 Task: Search one way flight ticket for 3 adults, 3 children in business from Flagstaff: Flagstaff Pulliam Airport to Greenville: Pitt-greenville Airport on 5-2-2023. Choice of flights is Alaska. Number of bags: 4 checked bags. Price is upto 89000. Outbound departure time preference is 21:00. Flight should be less emission only.
Action: Mouse moved to (230, 154)
Screenshot: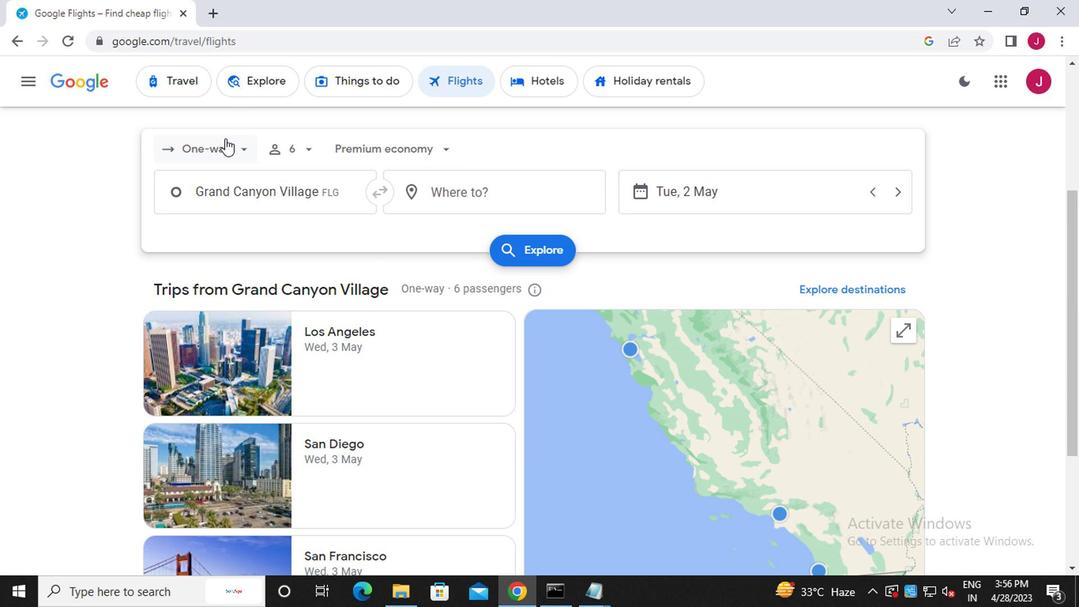 
Action: Mouse pressed left at (230, 154)
Screenshot: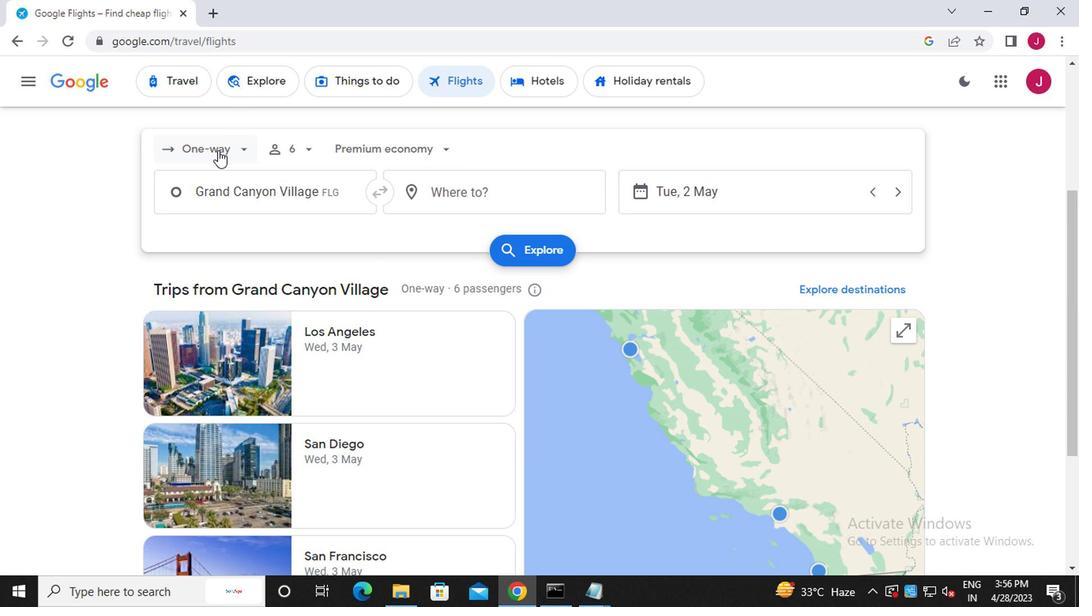
Action: Mouse moved to (255, 216)
Screenshot: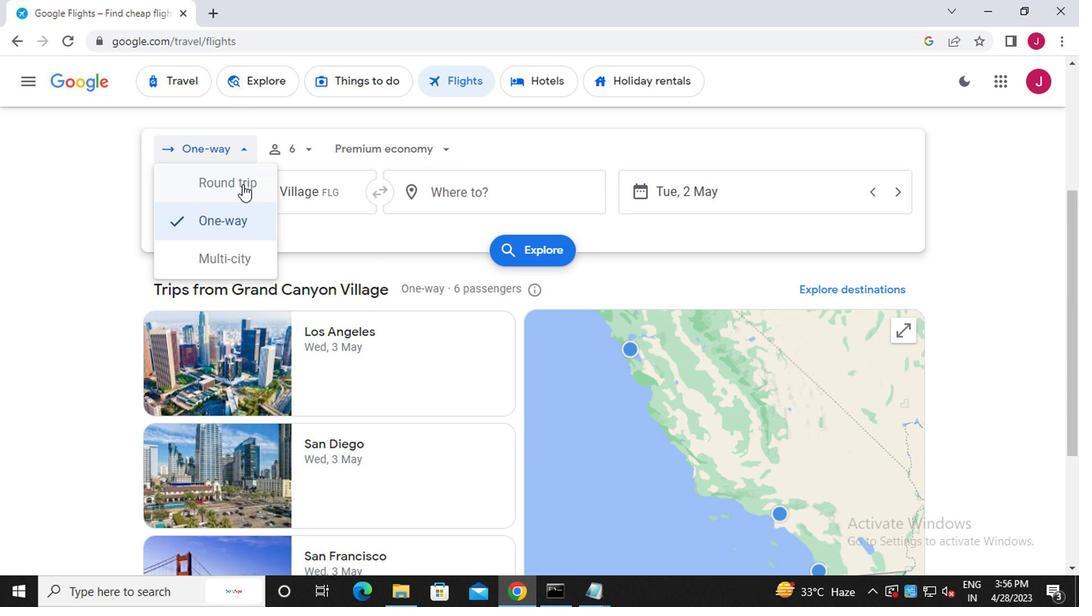 
Action: Mouse pressed left at (255, 216)
Screenshot: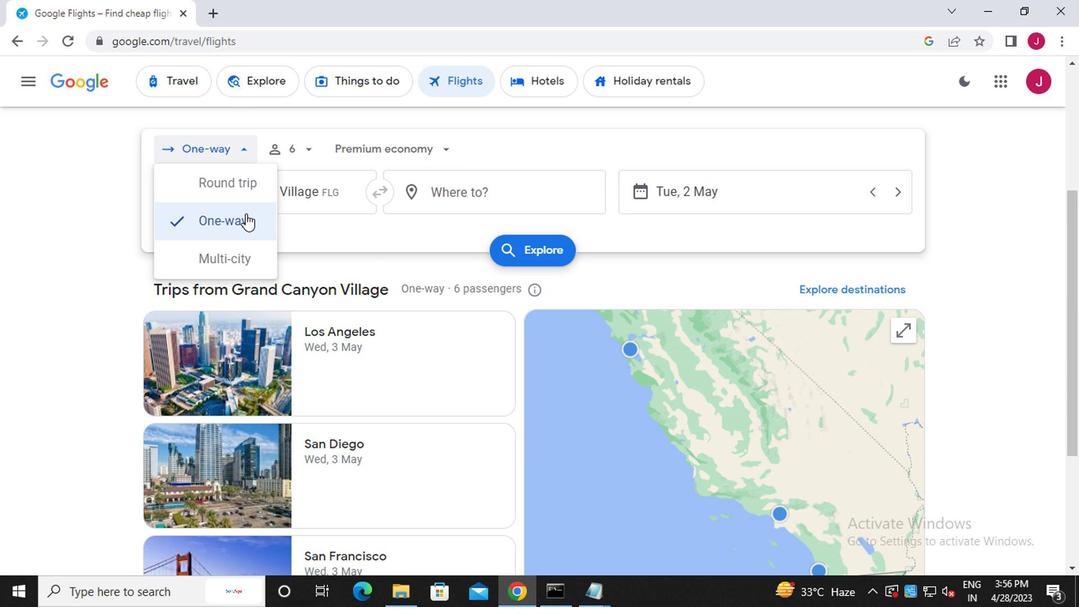 
Action: Mouse moved to (316, 152)
Screenshot: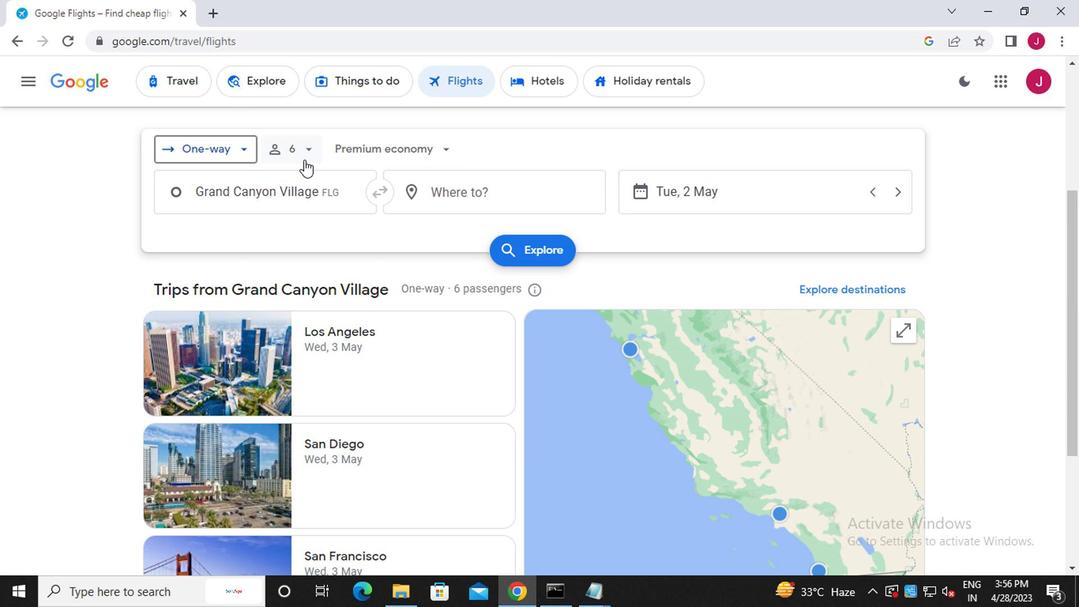 
Action: Mouse pressed left at (316, 152)
Screenshot: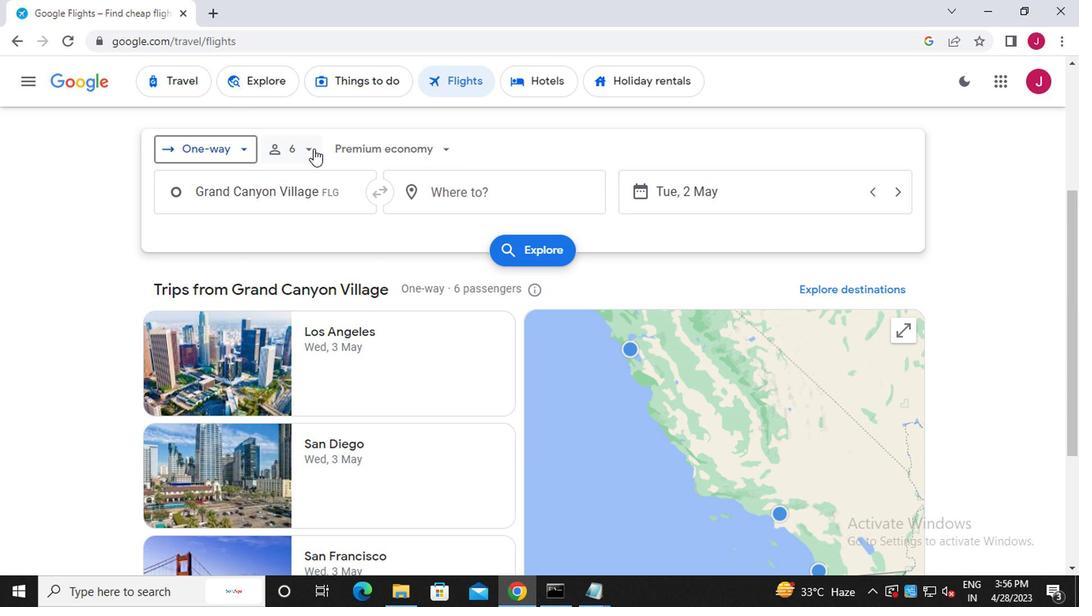 
Action: Mouse moved to (369, 188)
Screenshot: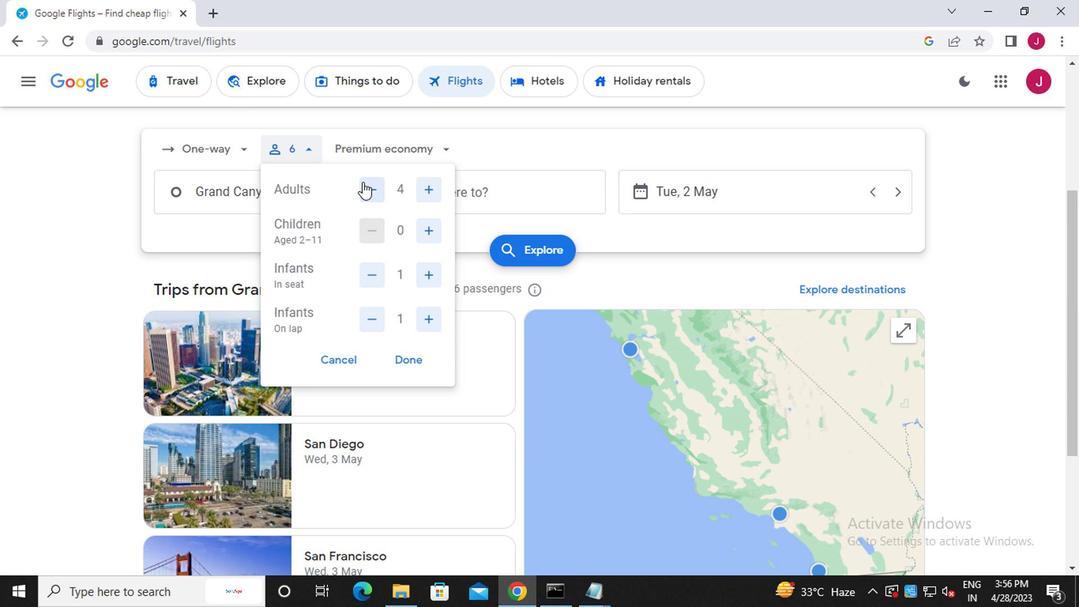 
Action: Mouse pressed left at (369, 188)
Screenshot: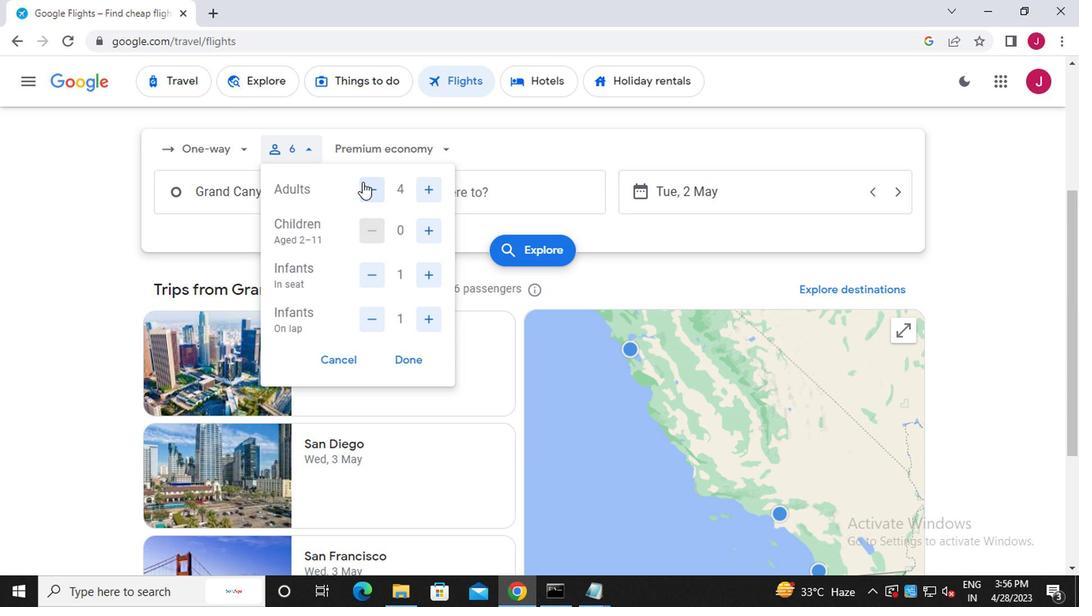 
Action: Mouse moved to (411, 234)
Screenshot: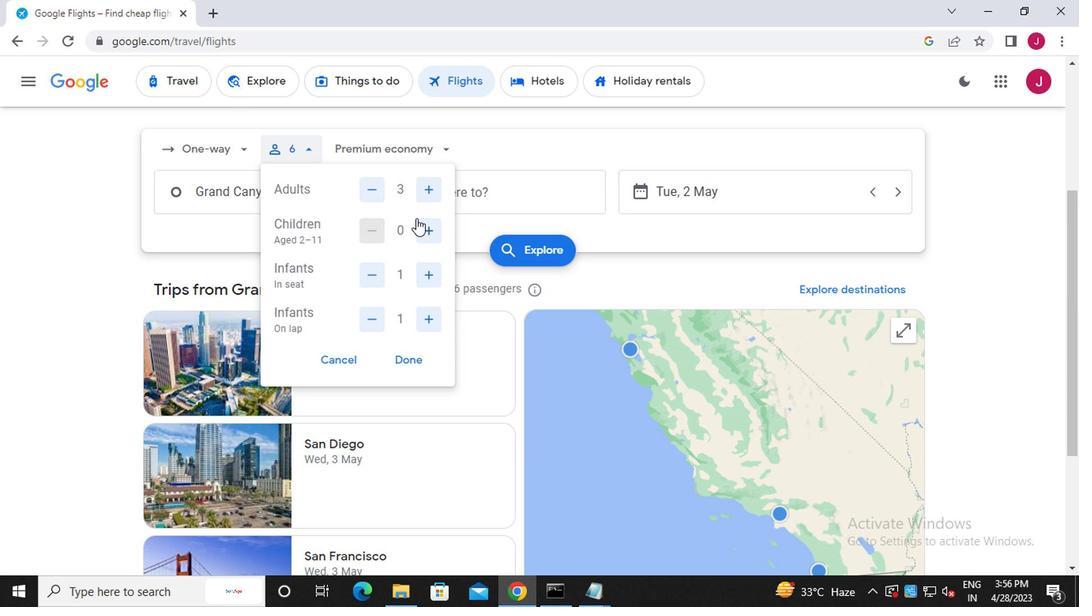 
Action: Mouse pressed left at (411, 234)
Screenshot: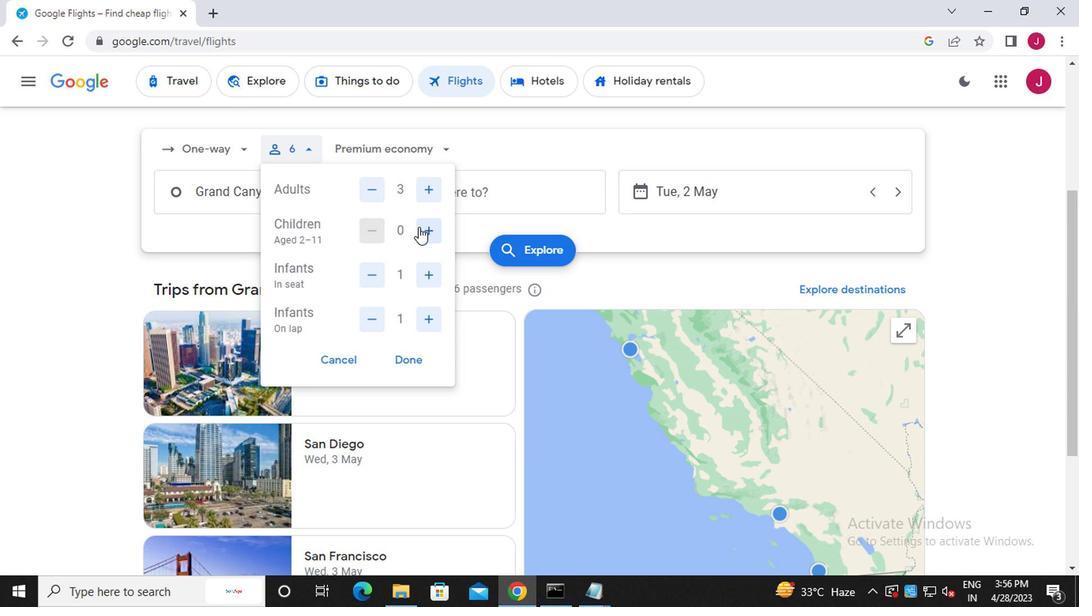 
Action: Mouse pressed left at (411, 234)
Screenshot: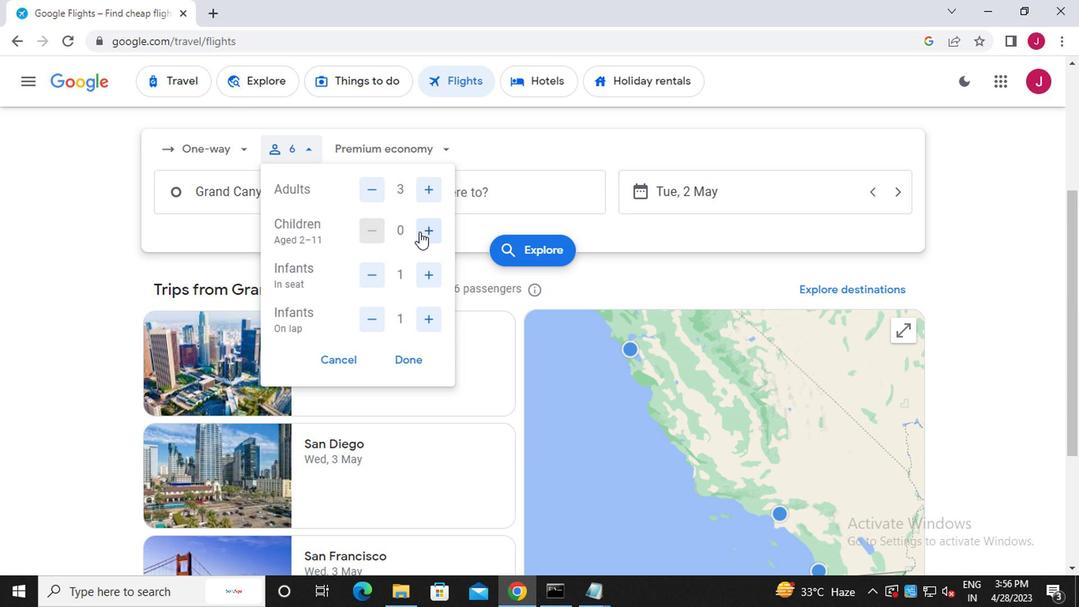 
Action: Mouse pressed left at (411, 234)
Screenshot: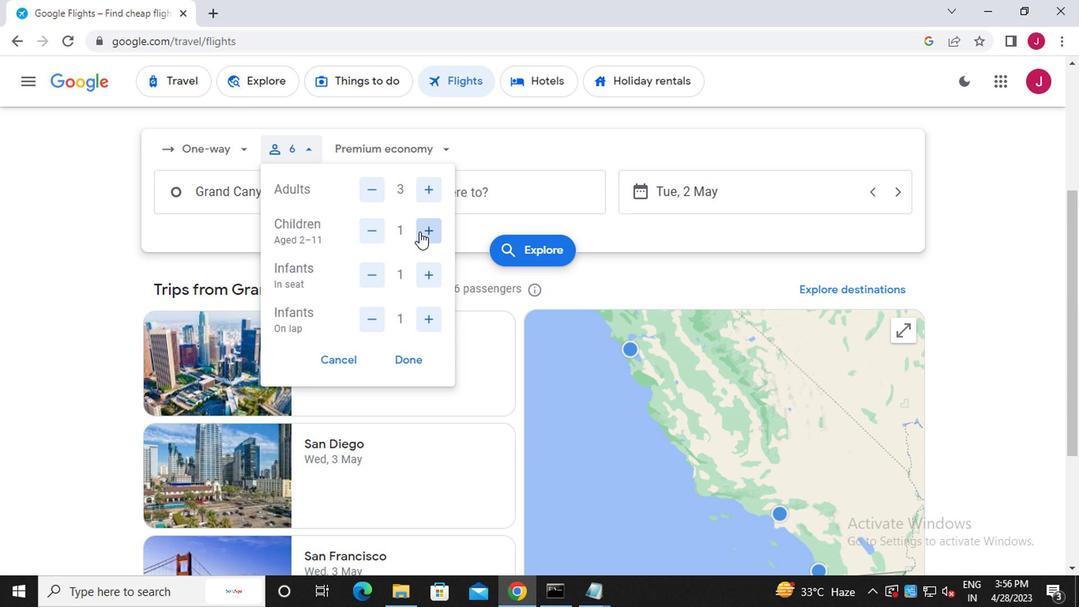 
Action: Mouse moved to (364, 267)
Screenshot: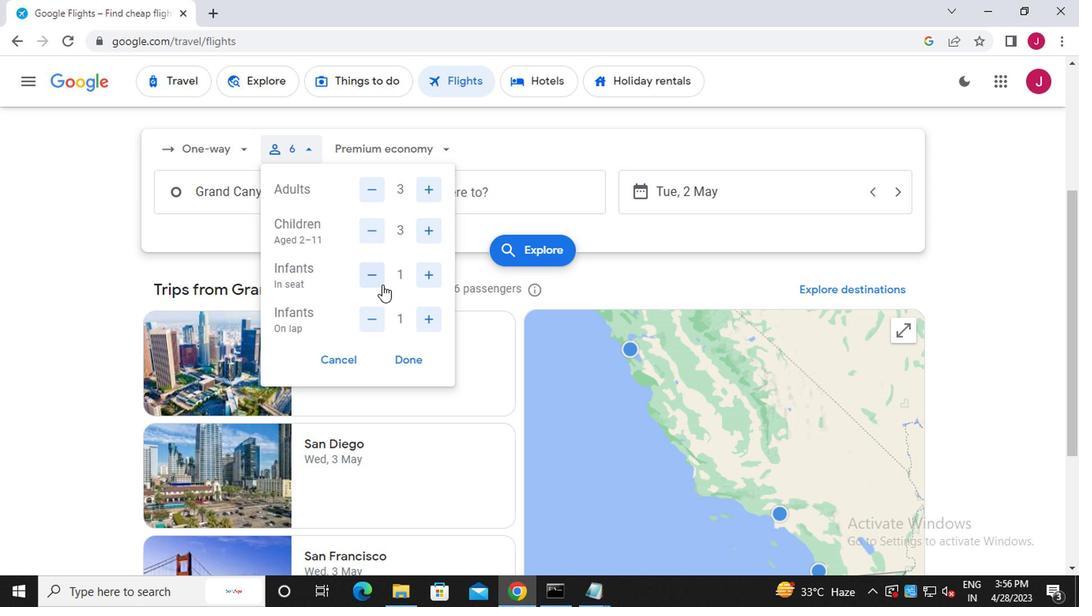 
Action: Mouse pressed left at (364, 267)
Screenshot: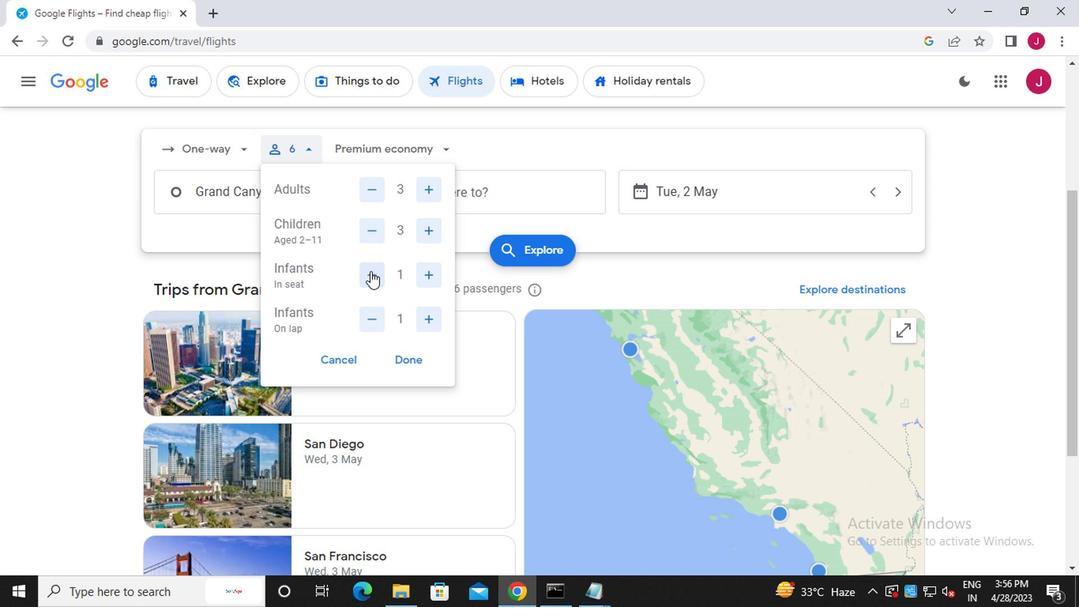 
Action: Mouse moved to (367, 317)
Screenshot: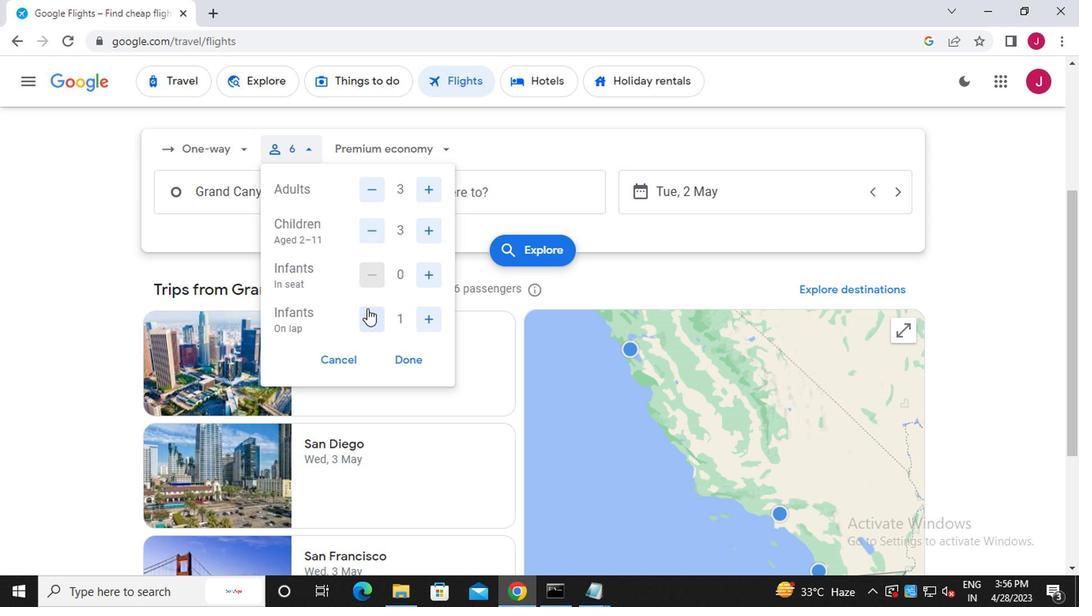 
Action: Mouse pressed left at (367, 317)
Screenshot: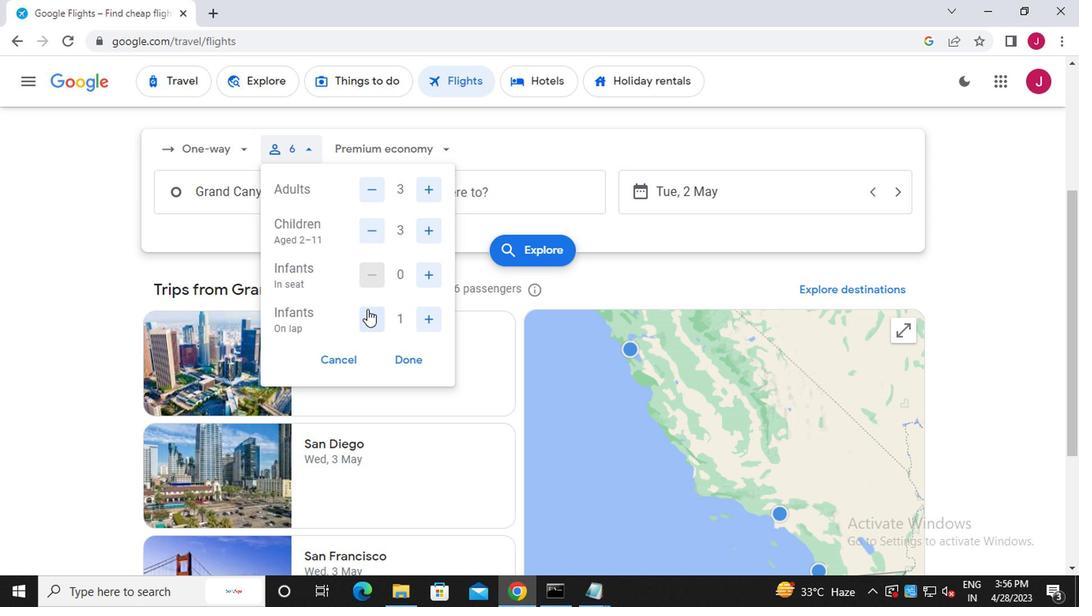 
Action: Mouse moved to (415, 361)
Screenshot: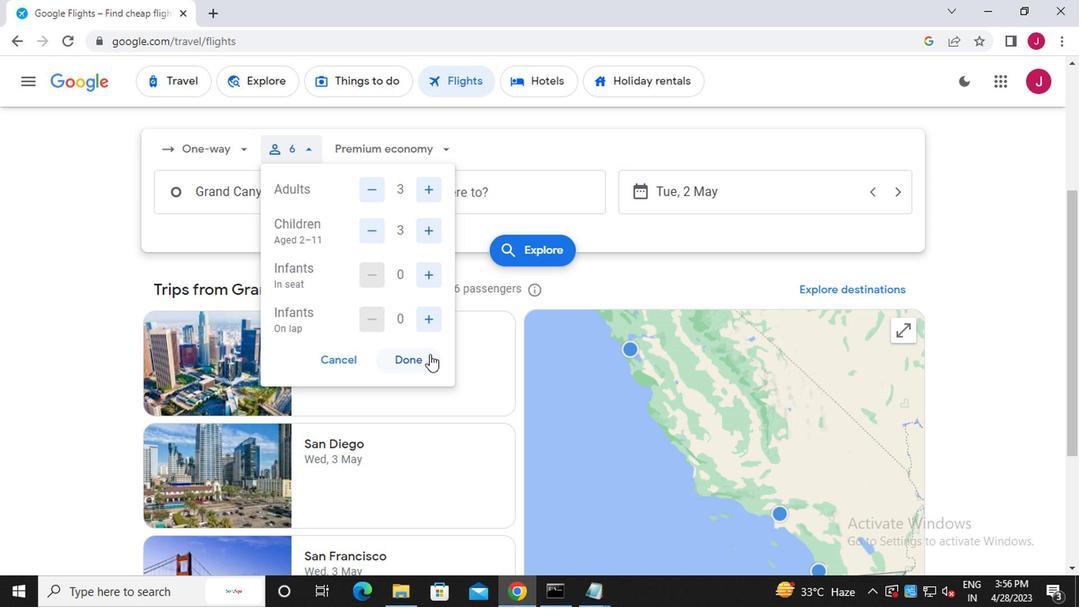 
Action: Mouse pressed left at (415, 361)
Screenshot: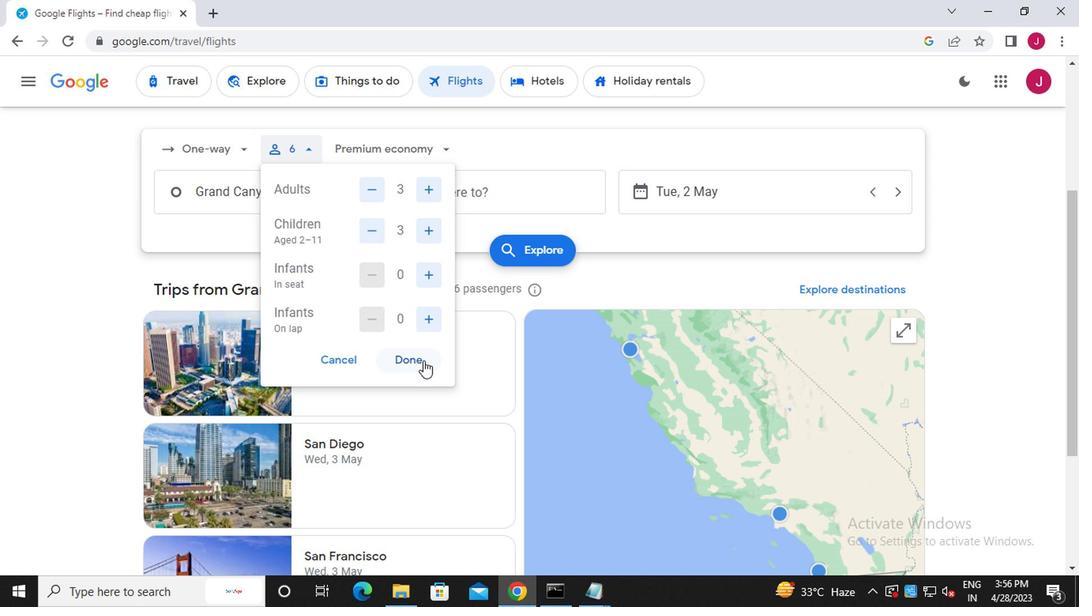 
Action: Mouse moved to (414, 158)
Screenshot: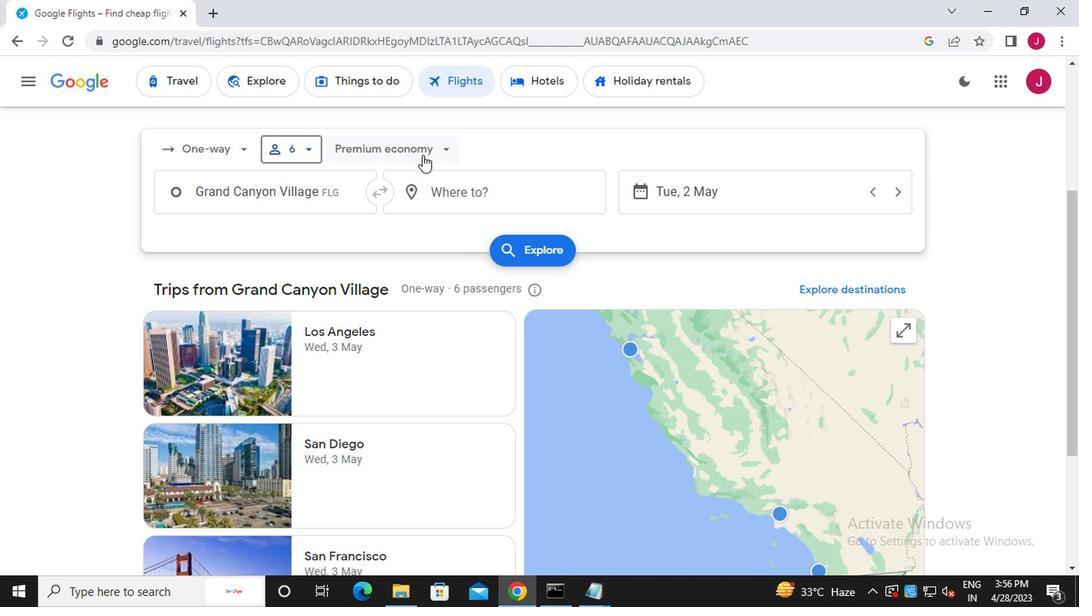 
Action: Mouse pressed left at (414, 158)
Screenshot: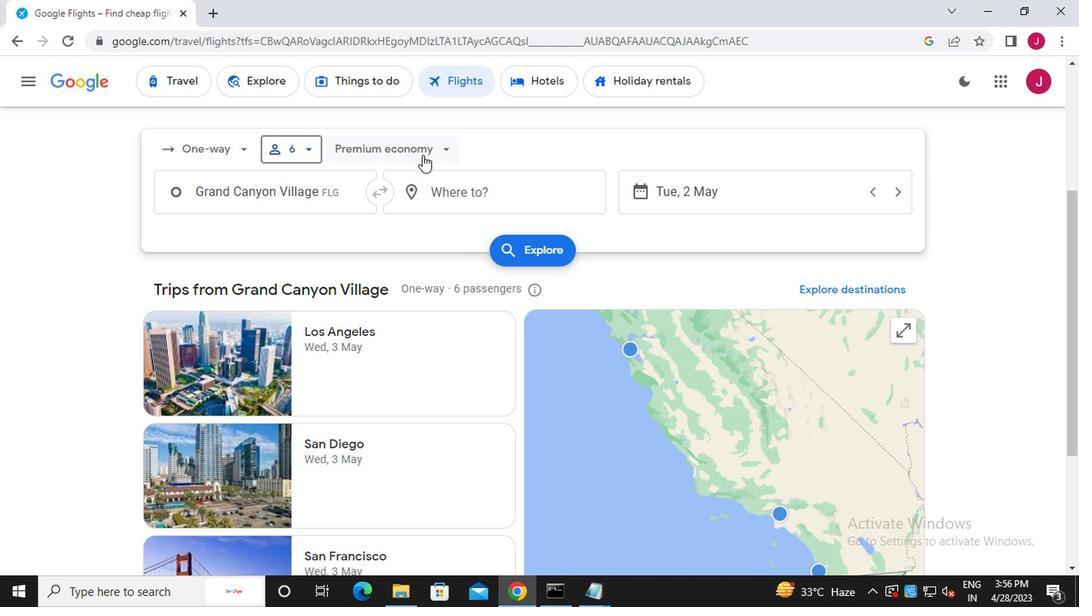 
Action: Mouse moved to (409, 260)
Screenshot: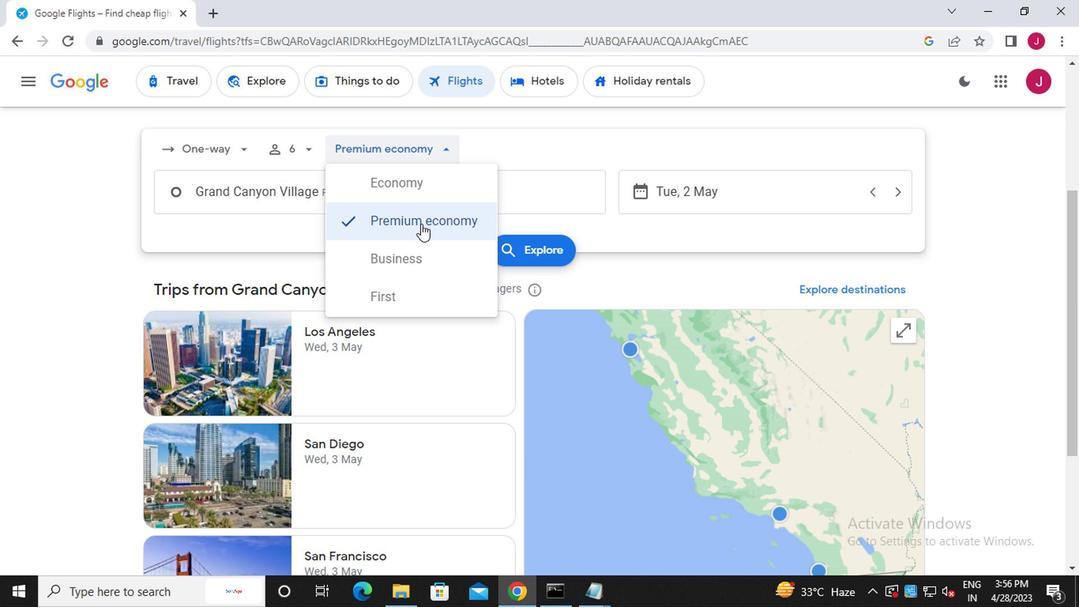 
Action: Mouse pressed left at (409, 260)
Screenshot: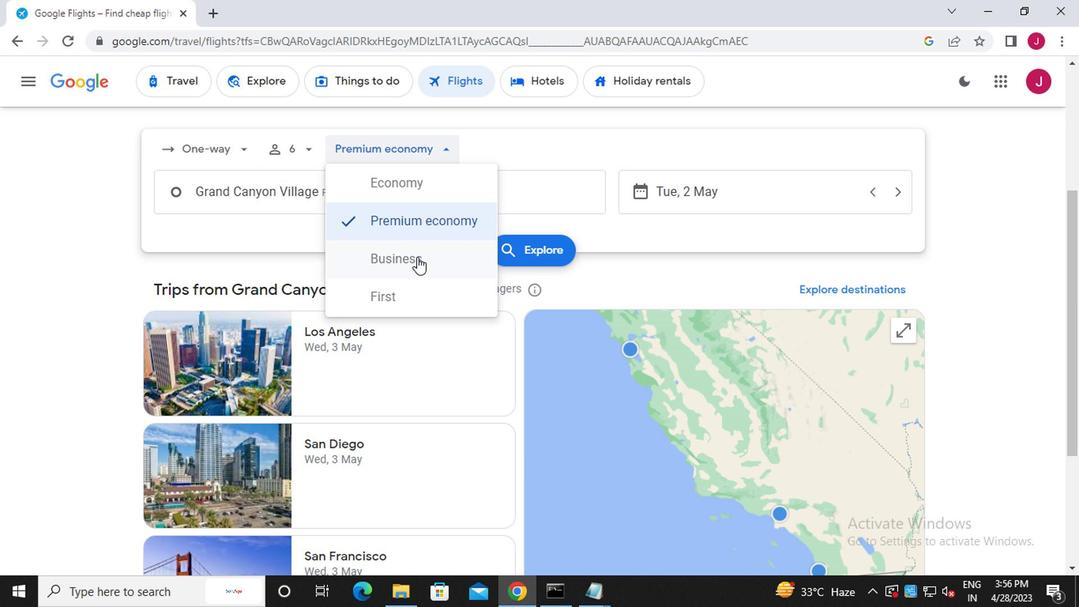 
Action: Mouse moved to (314, 203)
Screenshot: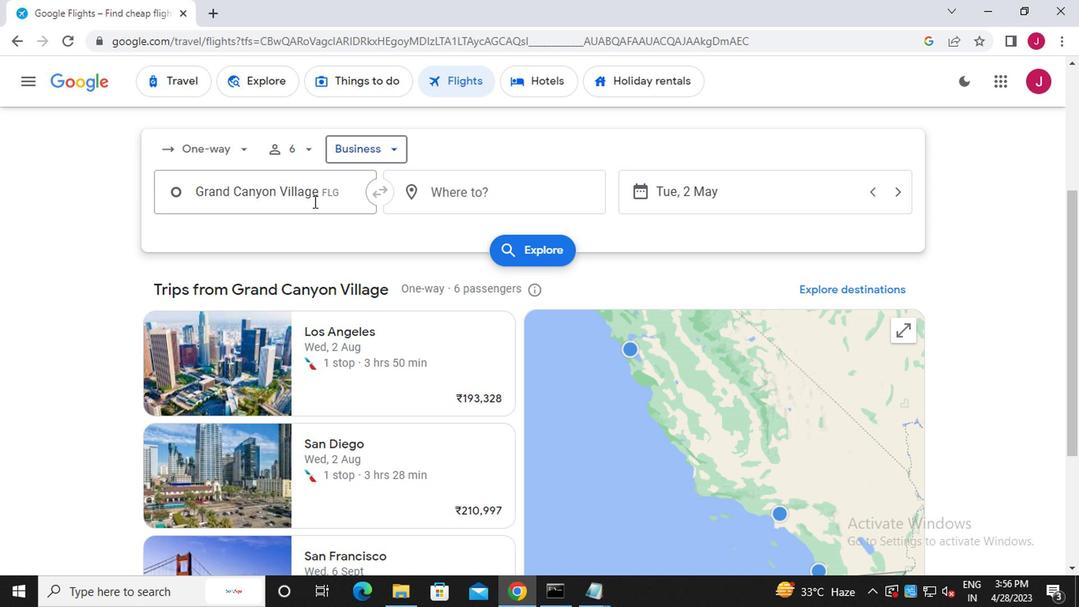 
Action: Mouse pressed left at (314, 203)
Screenshot: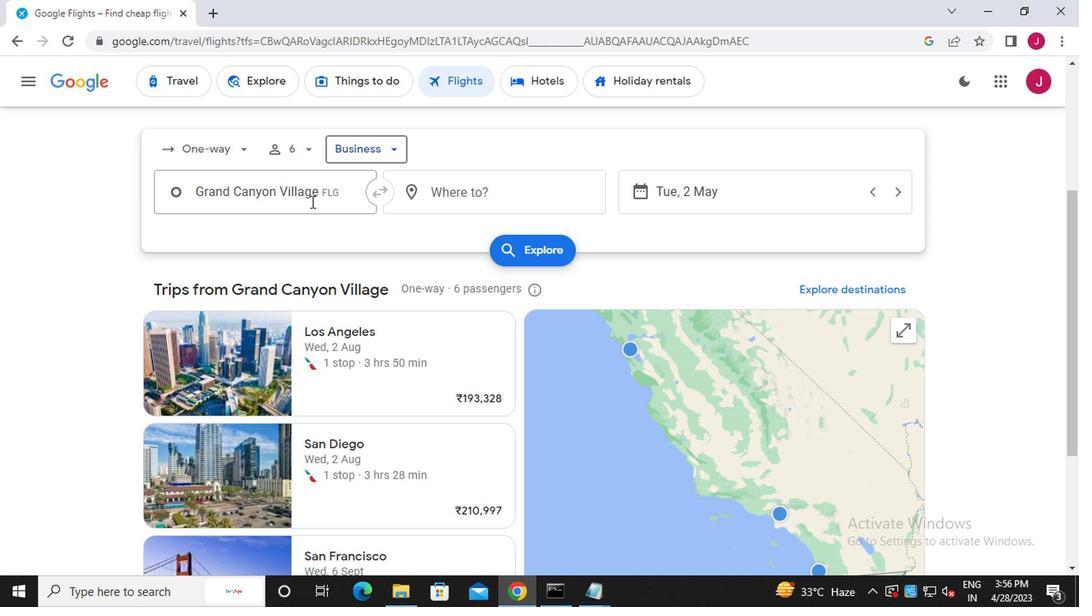 
Action: Key pressed flagstaff
Screenshot: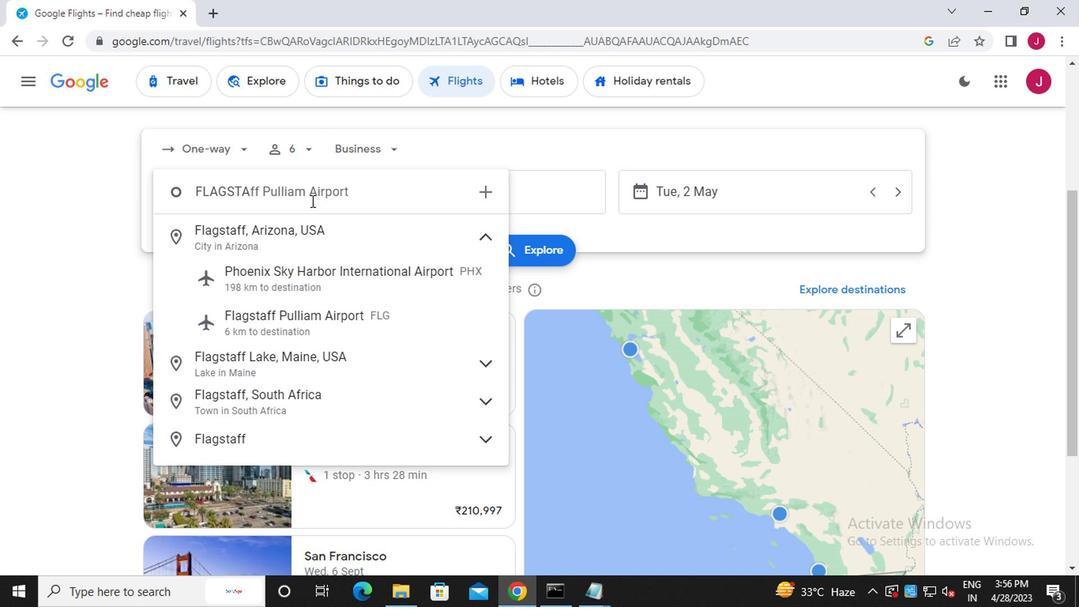
Action: Mouse moved to (305, 320)
Screenshot: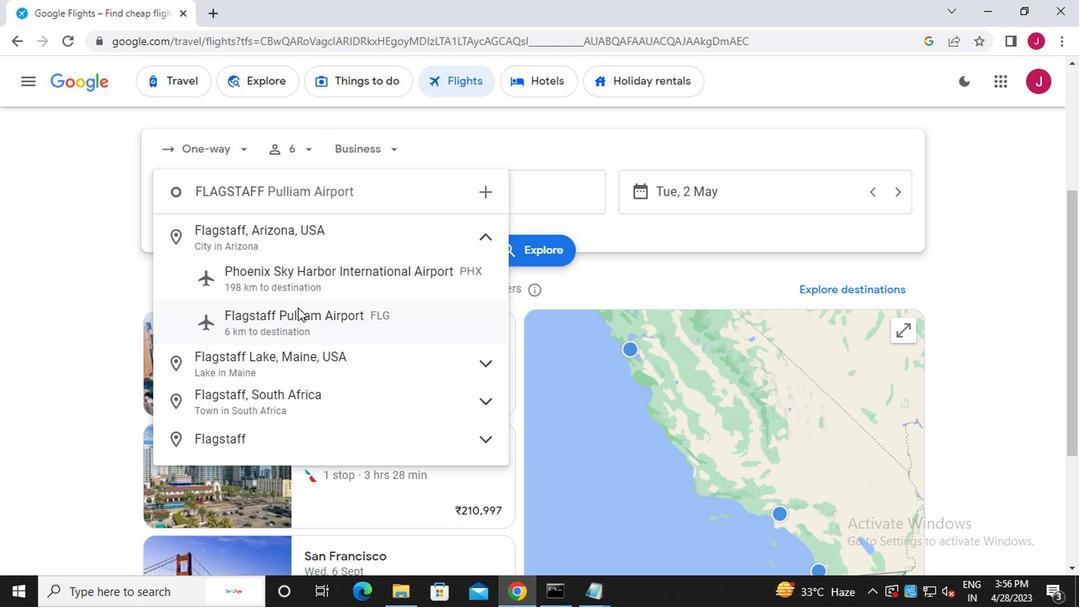 
Action: Mouse pressed left at (305, 320)
Screenshot: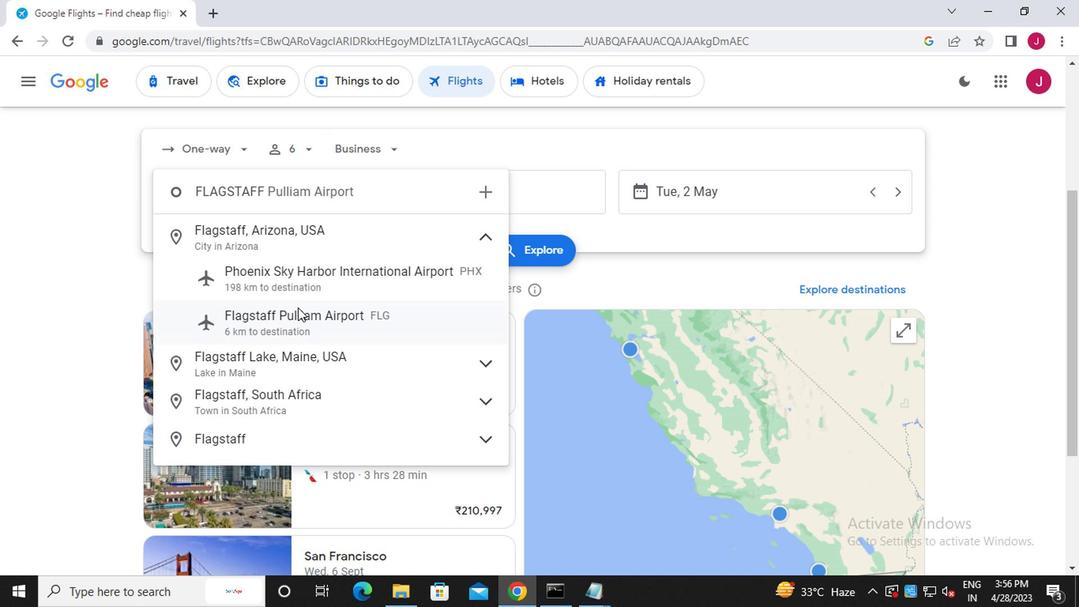 
Action: Mouse moved to (524, 207)
Screenshot: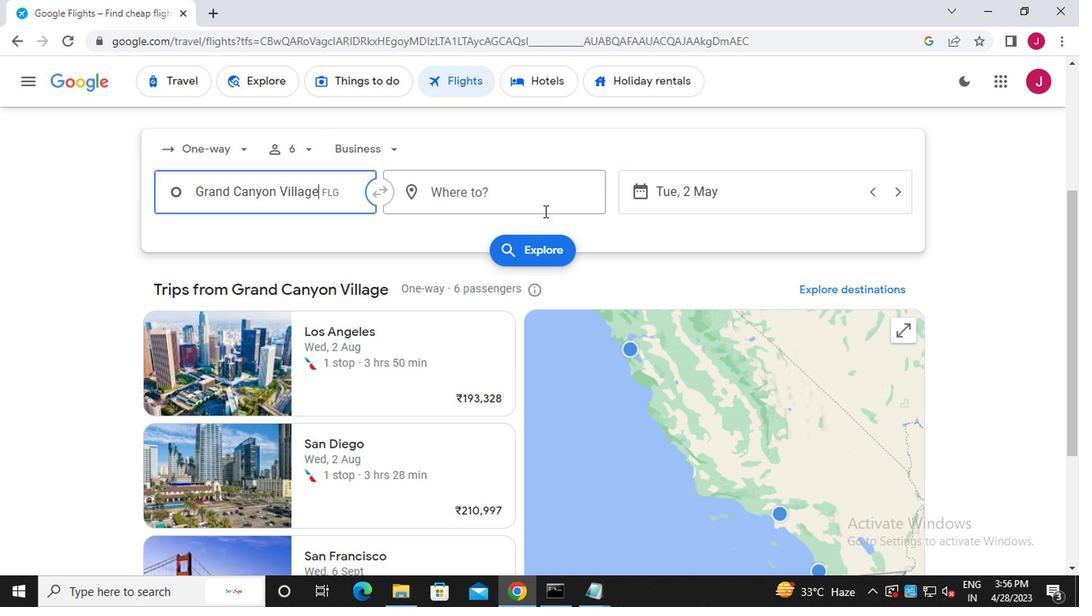 
Action: Mouse pressed left at (524, 207)
Screenshot: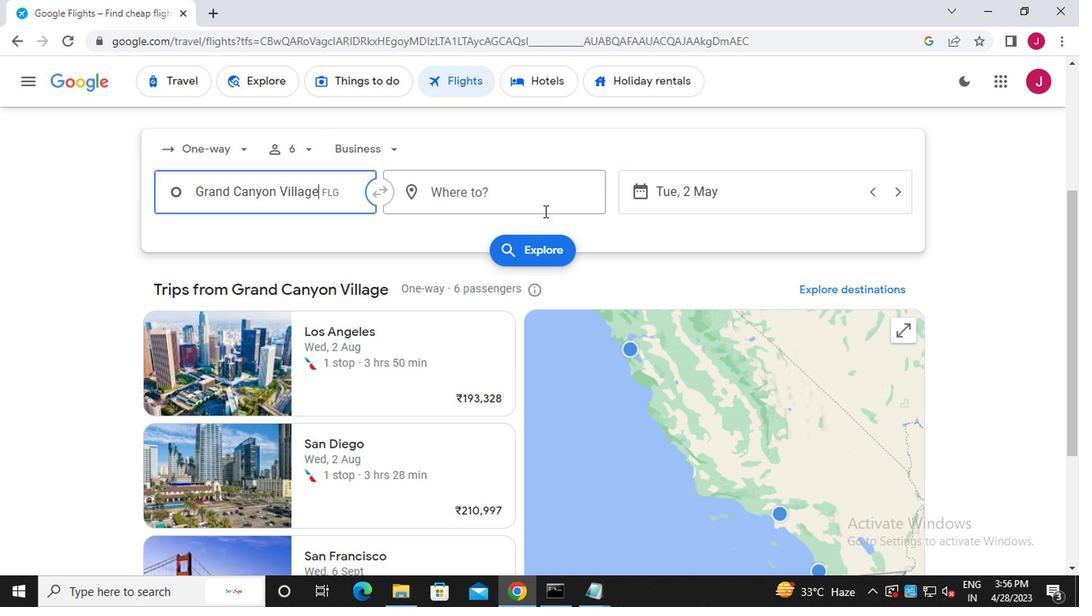
Action: Mouse moved to (521, 206)
Screenshot: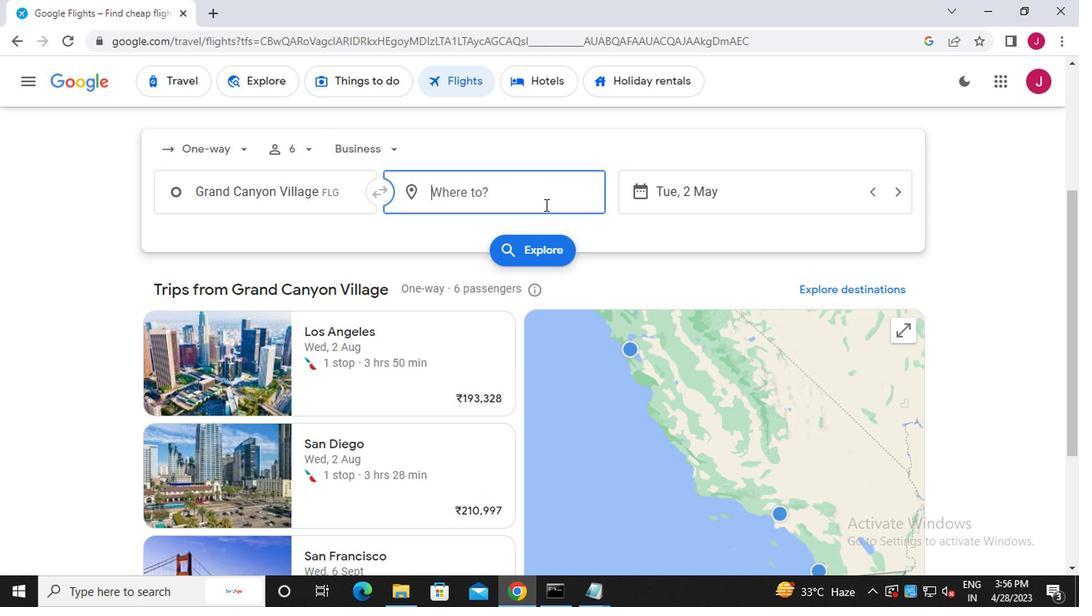 
Action: Key pressed greenville<Key.space>p
Screenshot: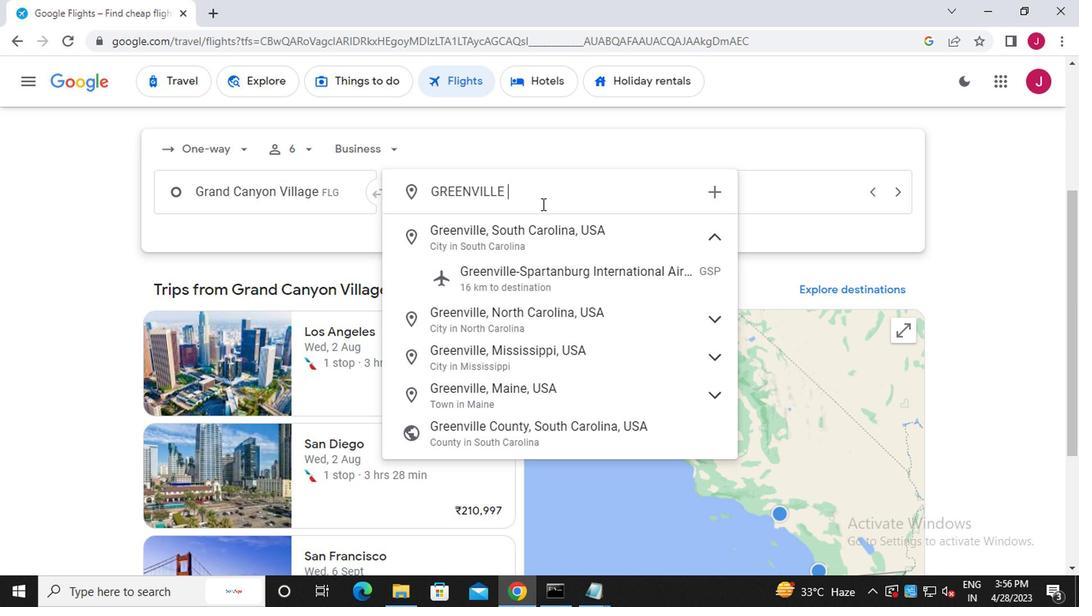 
Action: Mouse moved to (552, 232)
Screenshot: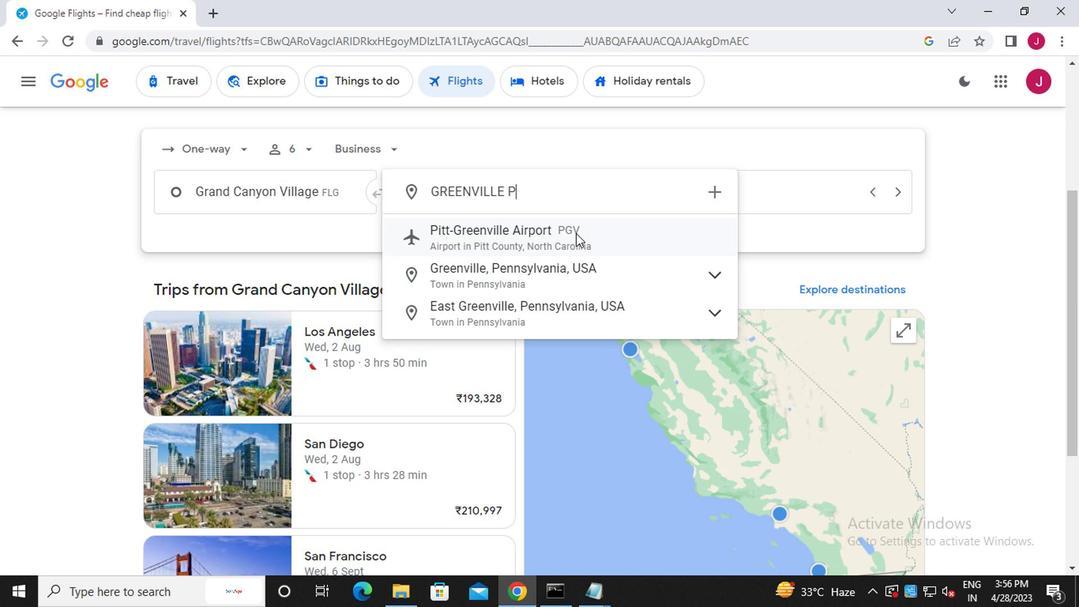 
Action: Mouse pressed left at (552, 232)
Screenshot: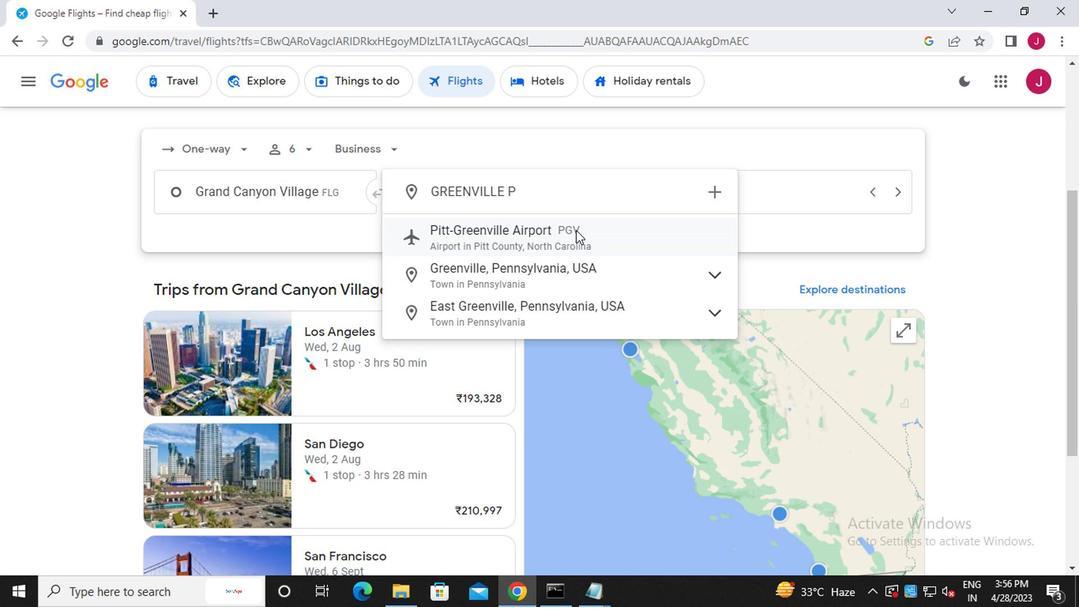 
Action: Mouse moved to (672, 203)
Screenshot: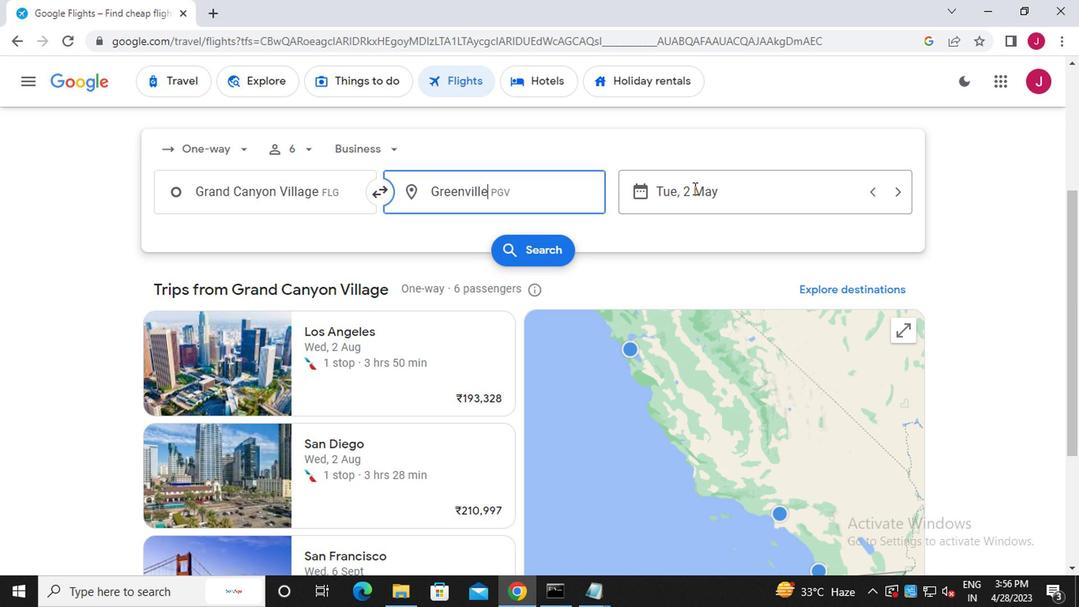 
Action: Mouse pressed left at (672, 203)
Screenshot: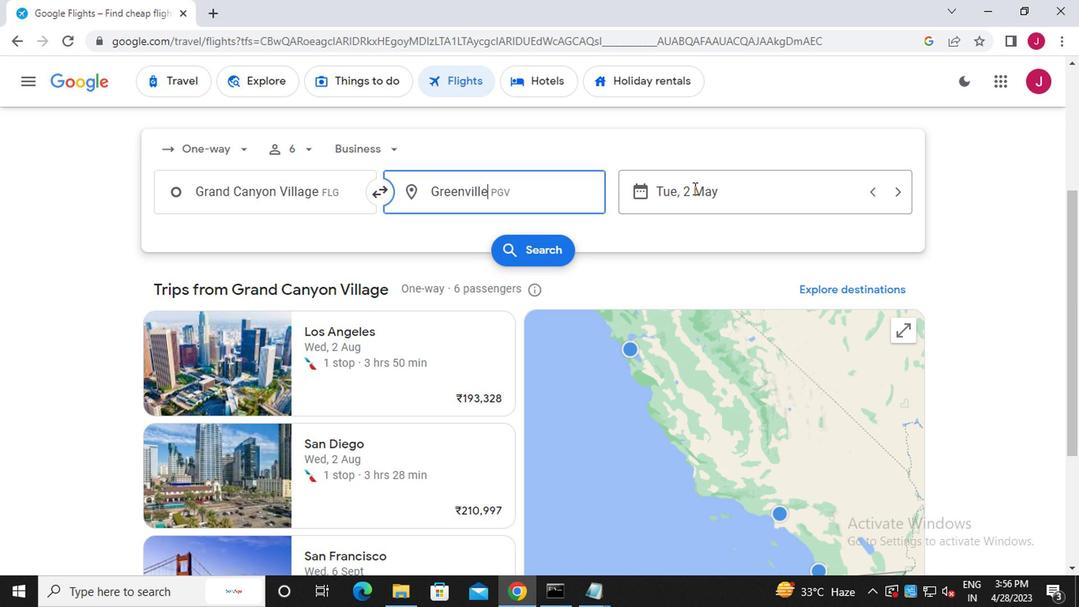 
Action: Mouse moved to (688, 280)
Screenshot: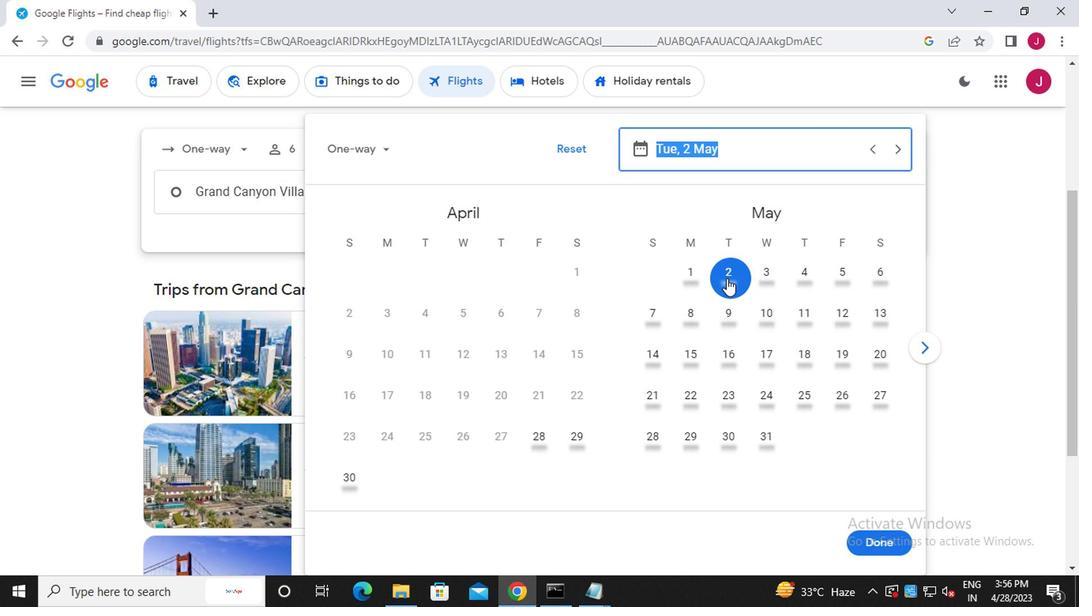 
Action: Mouse pressed left at (688, 280)
Screenshot: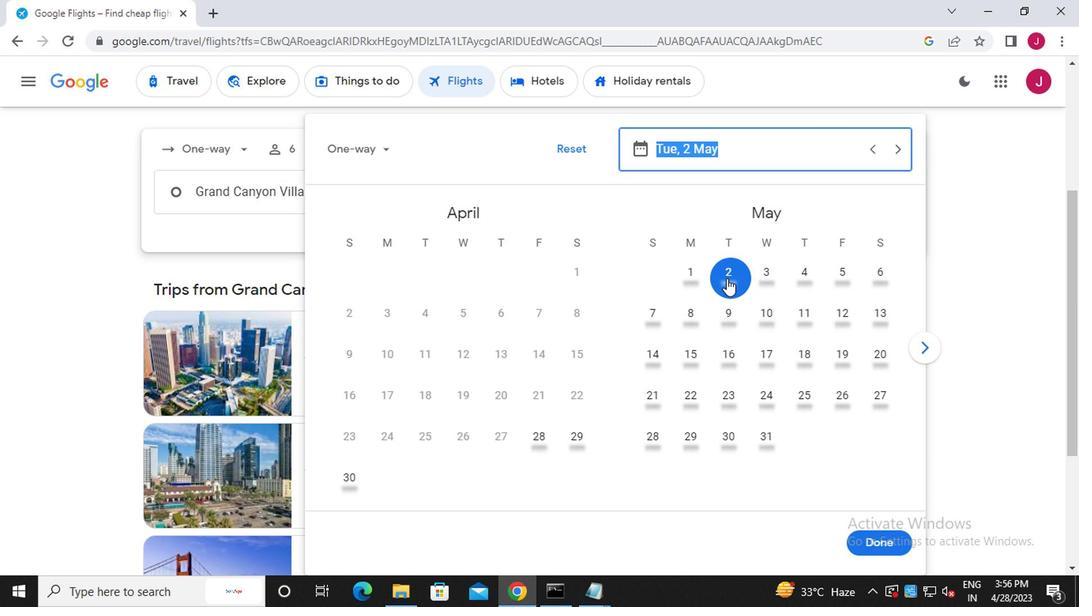 
Action: Mouse moved to (813, 545)
Screenshot: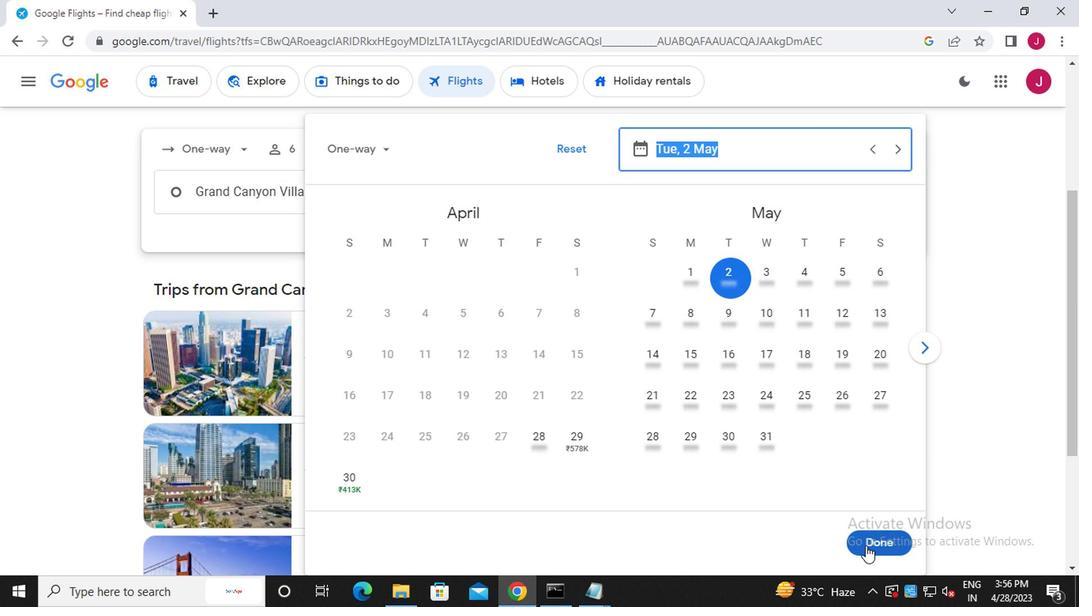 
Action: Mouse pressed left at (813, 545)
Screenshot: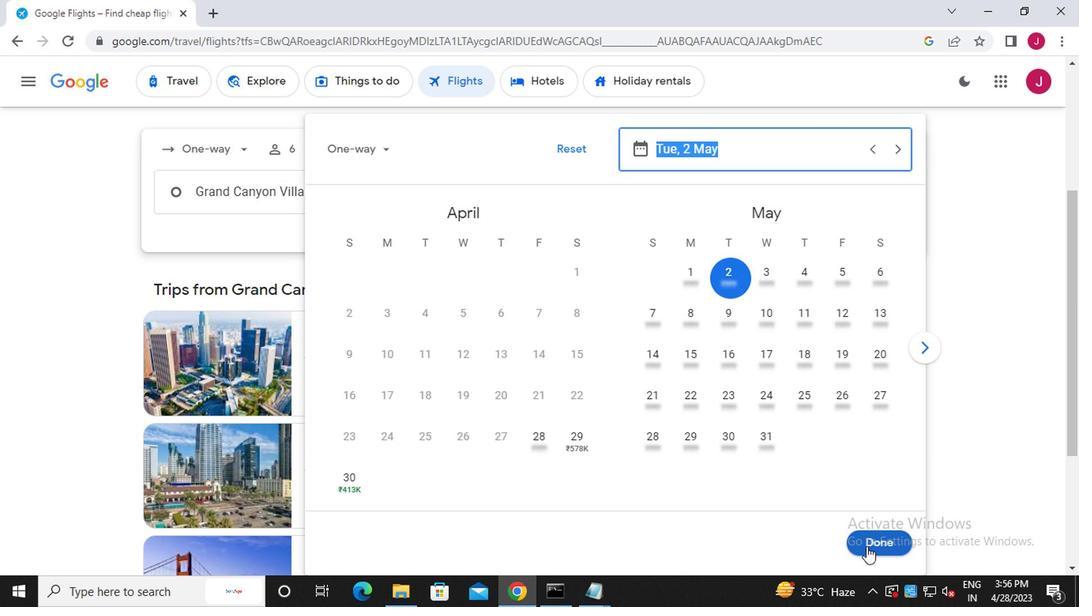 
Action: Mouse moved to (376, 453)
Screenshot: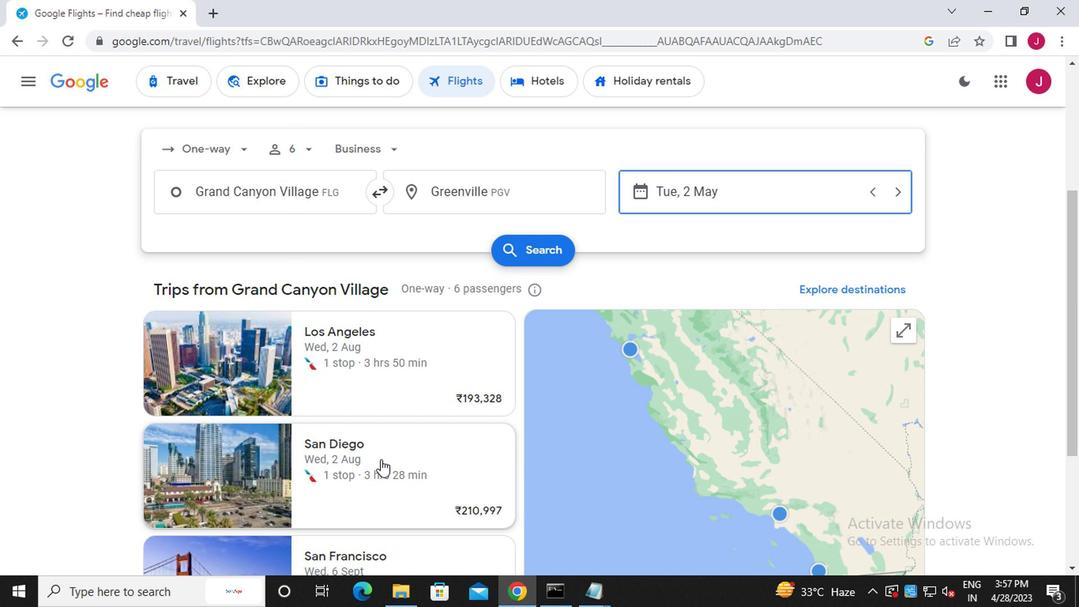 
Action: Mouse scrolled (376, 453) with delta (0, 0)
Screenshot: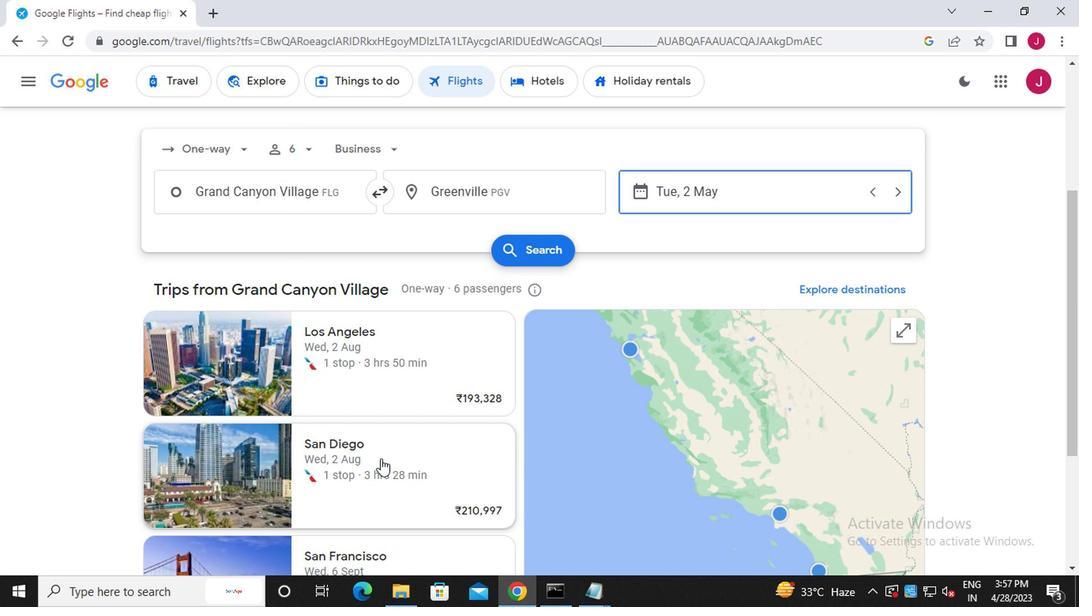 
Action: Mouse moved to (383, 347)
Screenshot: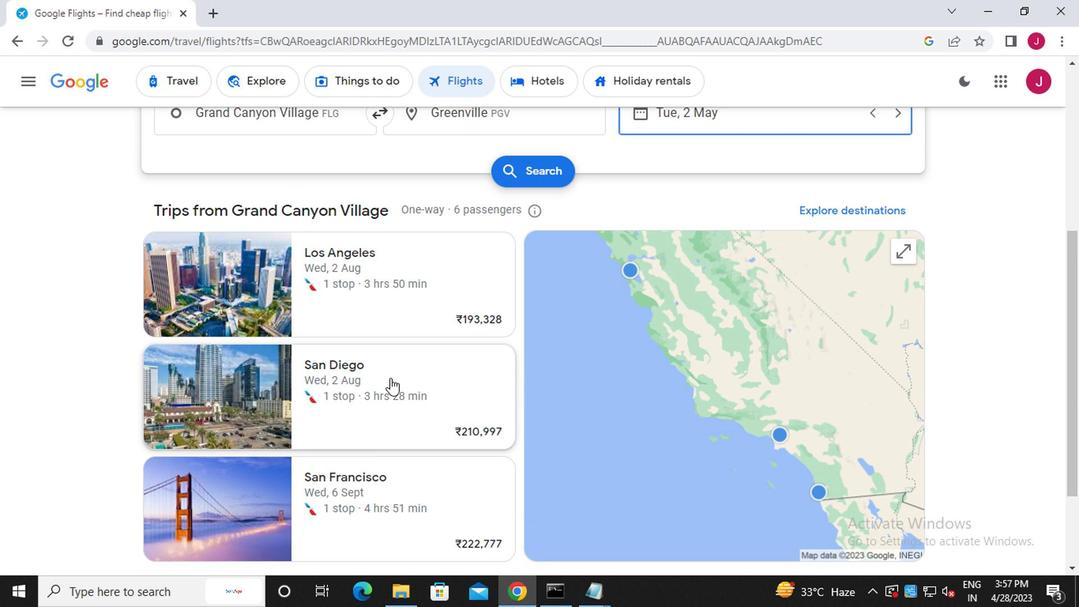 
Action: Mouse scrolled (383, 348) with delta (0, 1)
Screenshot: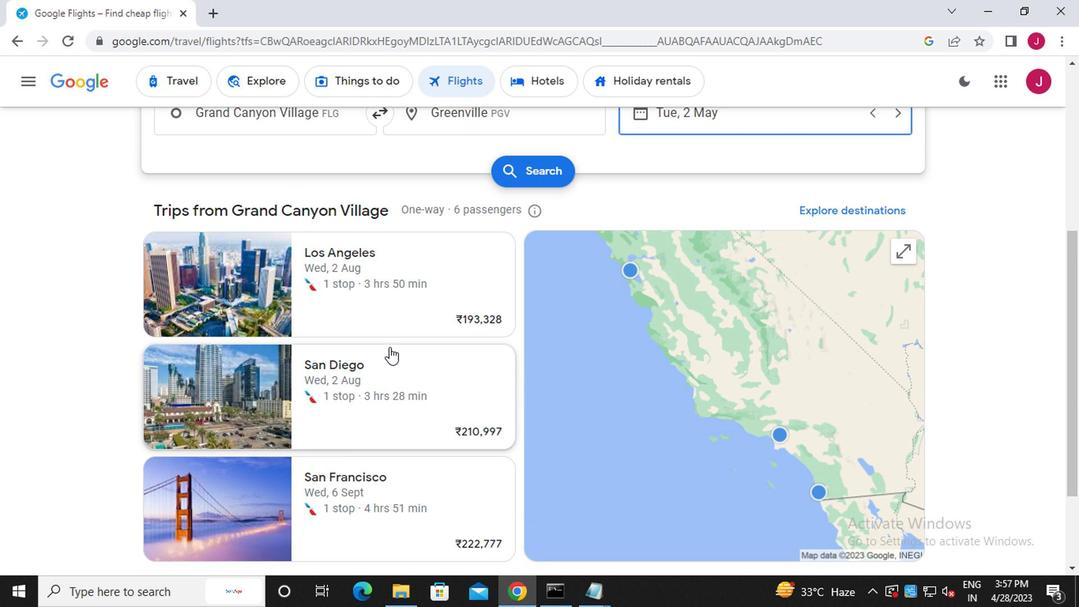 
Action: Mouse moved to (519, 243)
Screenshot: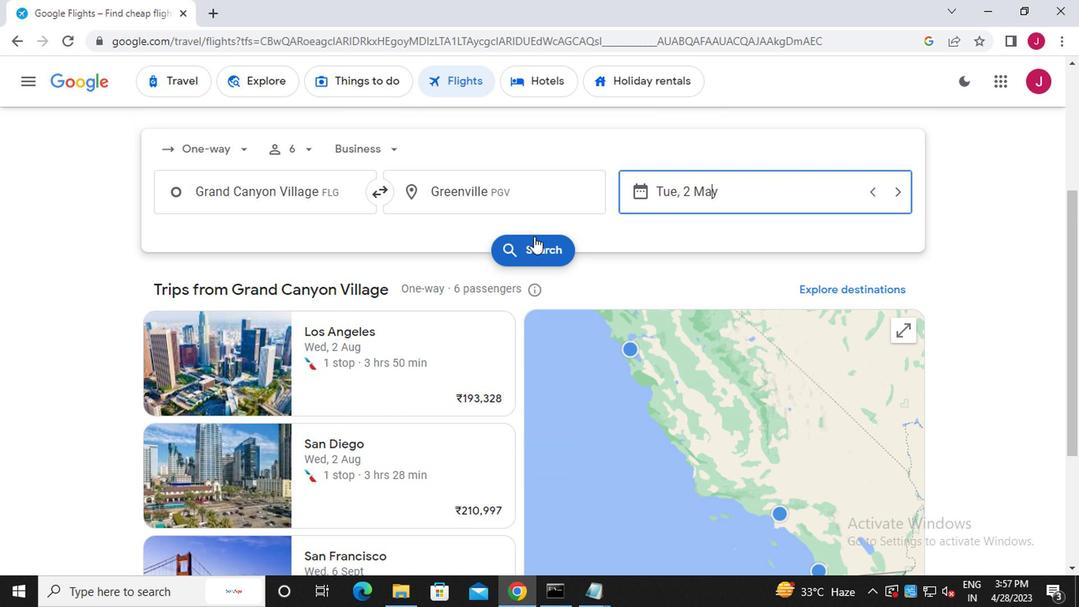 
Action: Mouse pressed left at (519, 243)
Screenshot: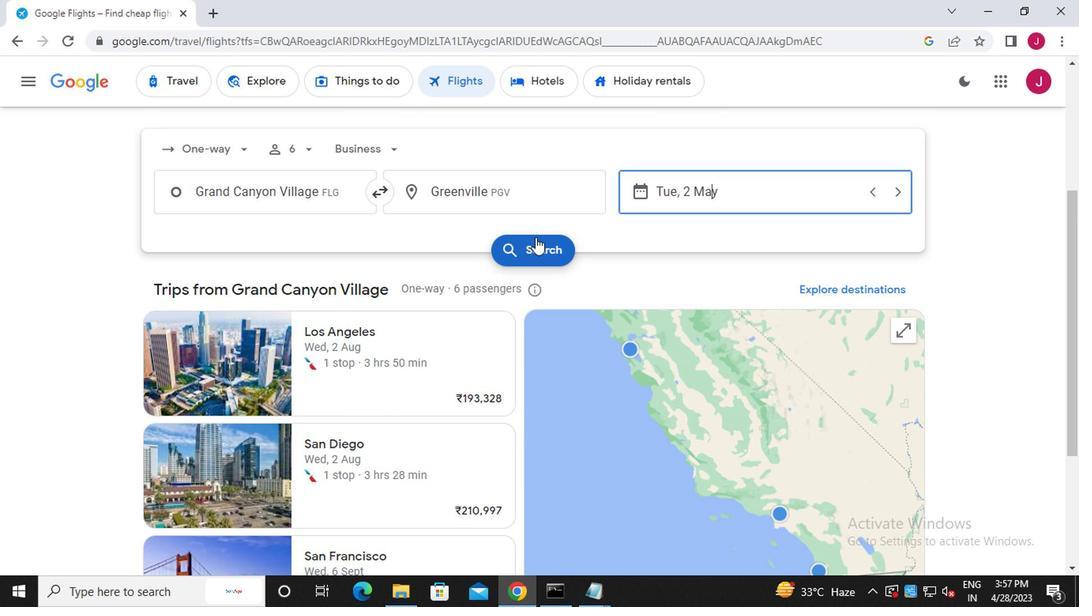 
Action: Mouse moved to (243, 349)
Screenshot: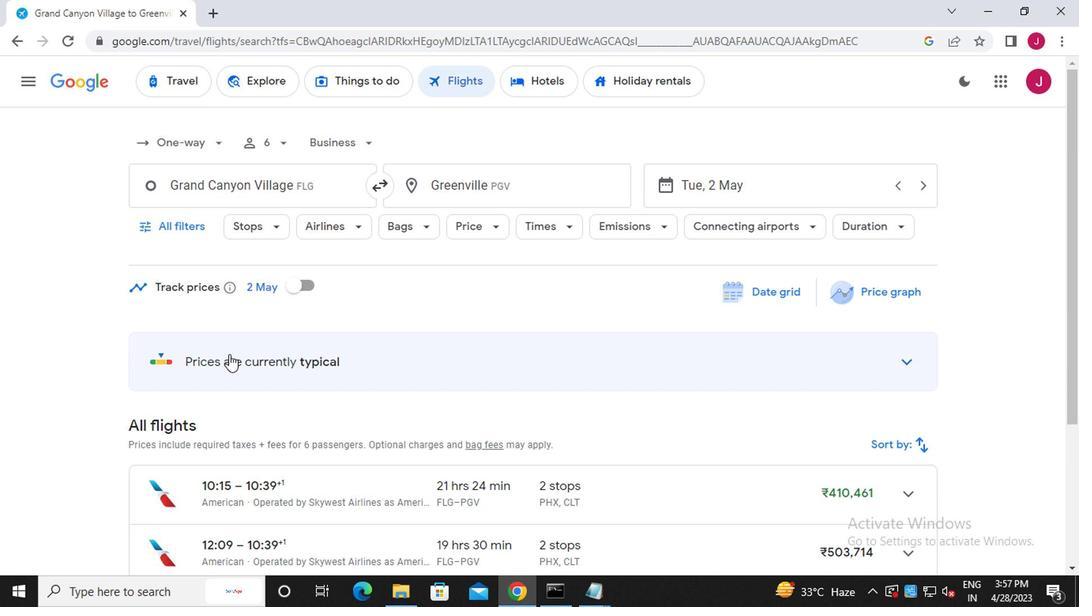
Action: Mouse scrolled (243, 349) with delta (0, 0)
Screenshot: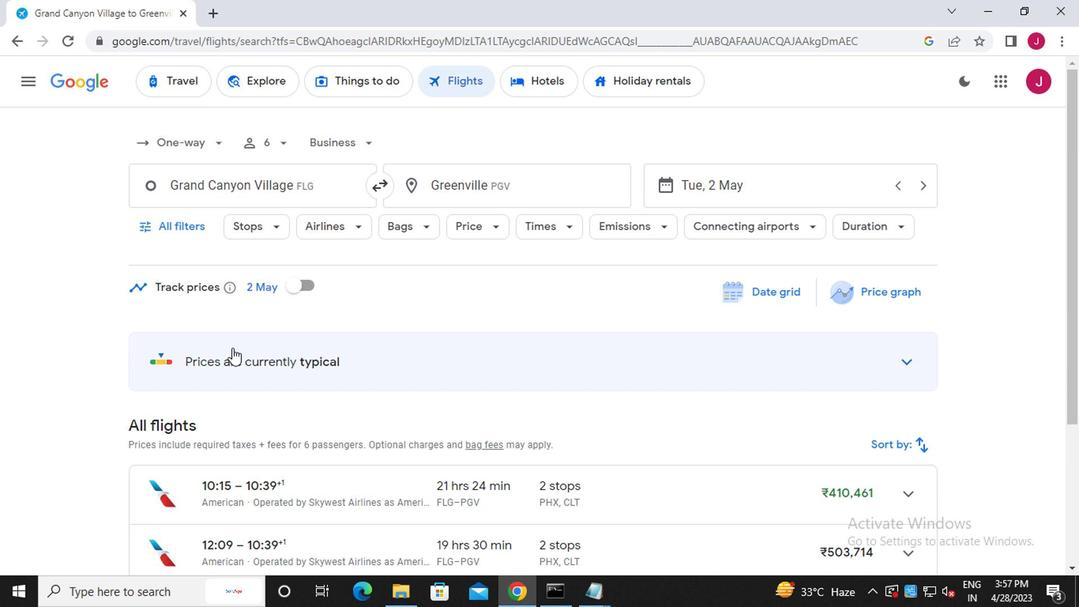 
Action: Mouse scrolled (243, 349) with delta (0, 0)
Screenshot: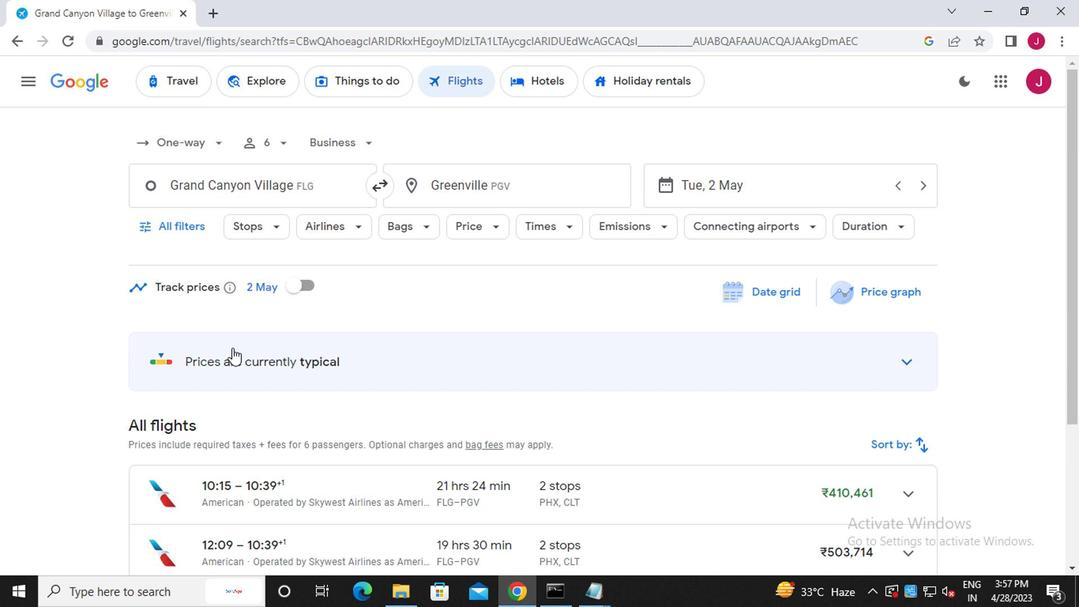 
Action: Mouse moved to (208, 230)
Screenshot: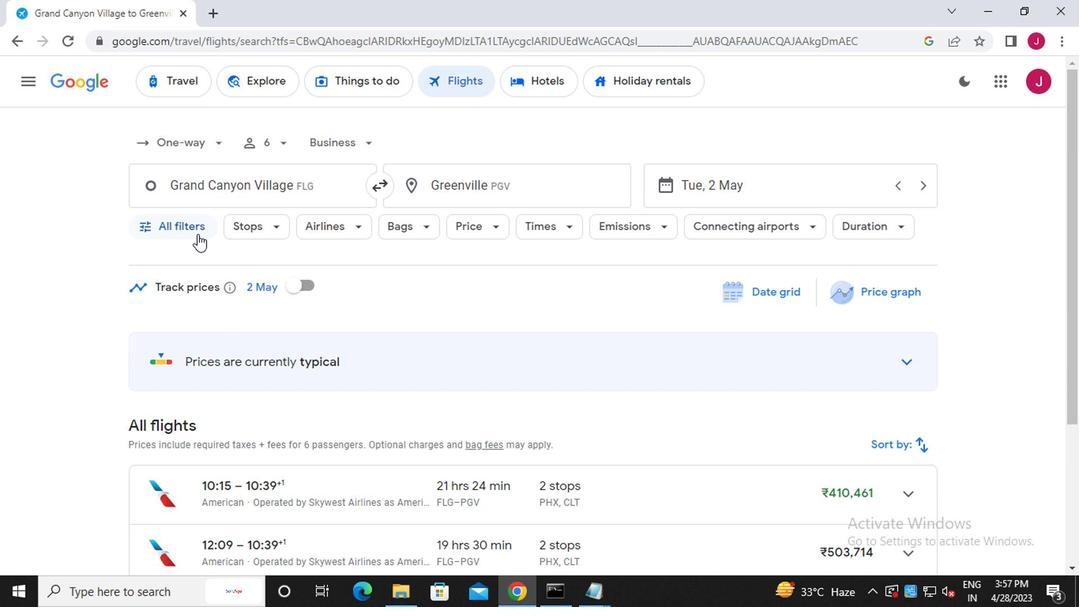 
Action: Mouse pressed left at (208, 230)
Screenshot: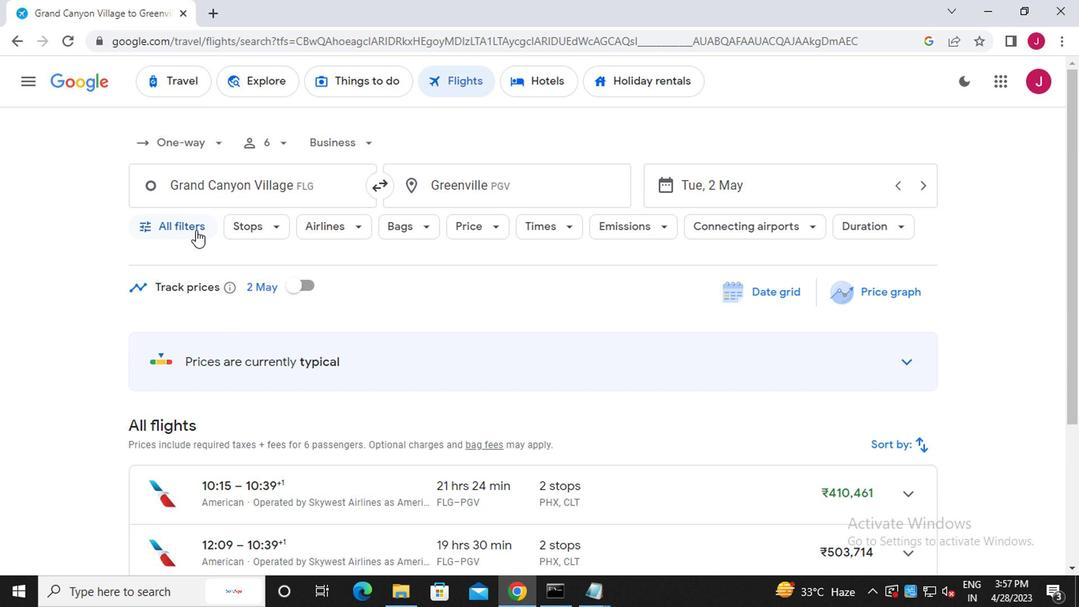 
Action: Mouse moved to (303, 353)
Screenshot: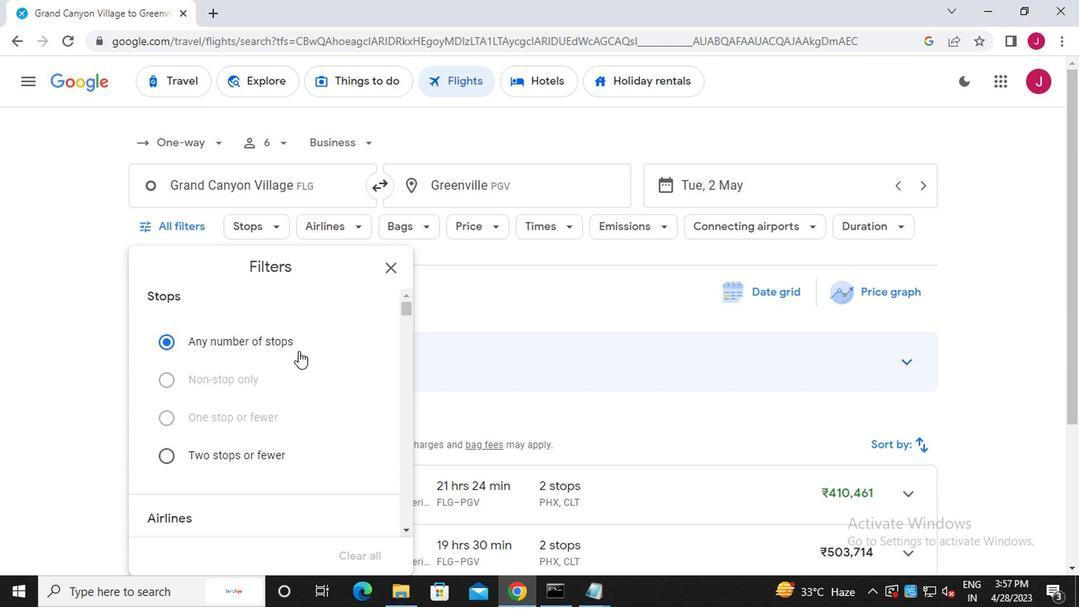 
Action: Mouse scrolled (303, 353) with delta (0, 0)
Screenshot: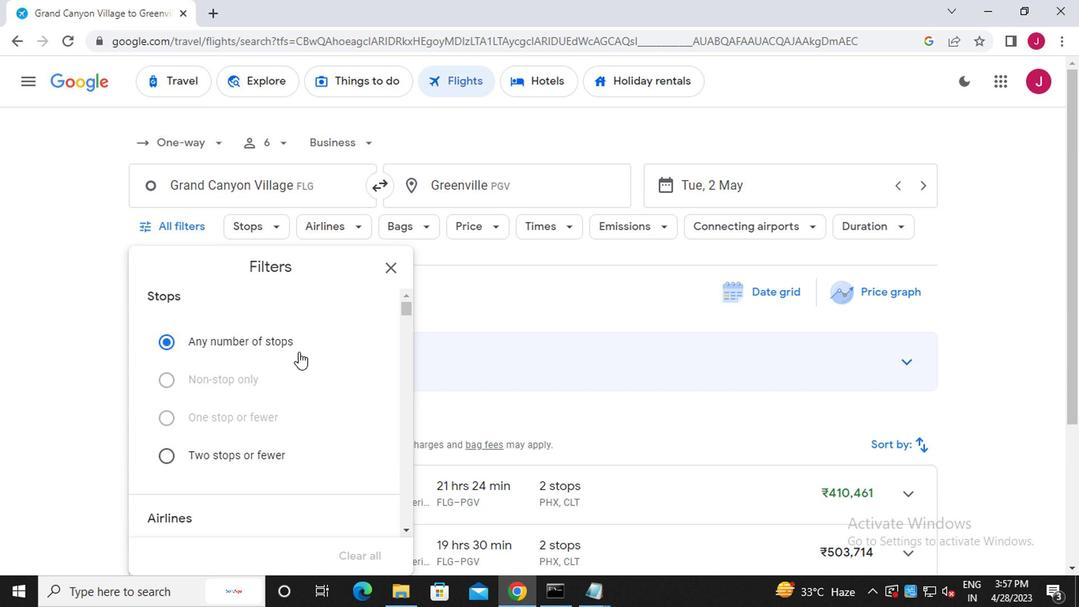 
Action: Mouse moved to (303, 353)
Screenshot: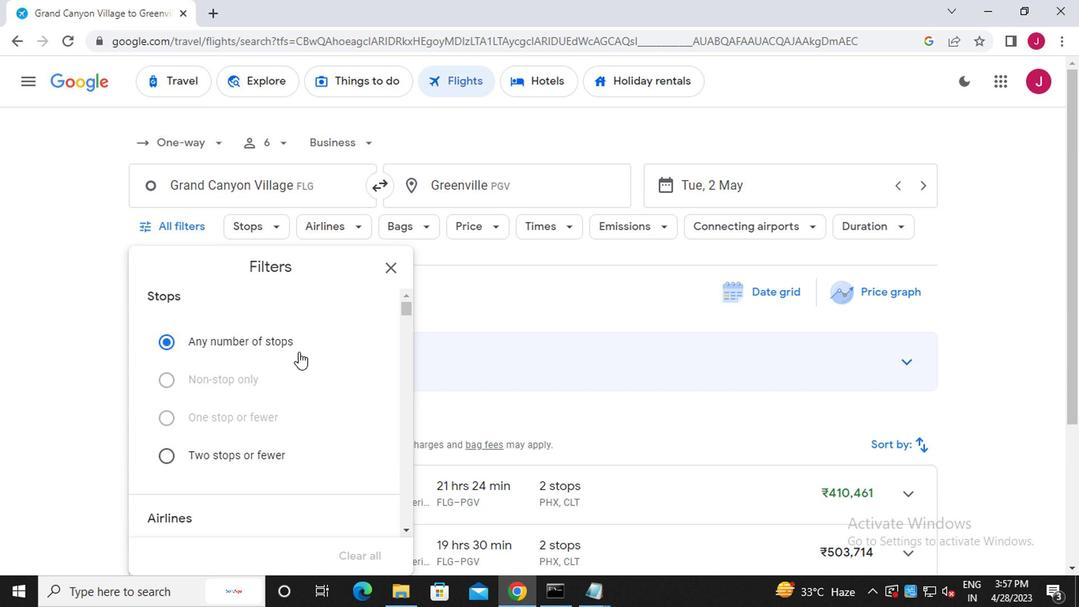 
Action: Mouse scrolled (303, 353) with delta (0, 0)
Screenshot: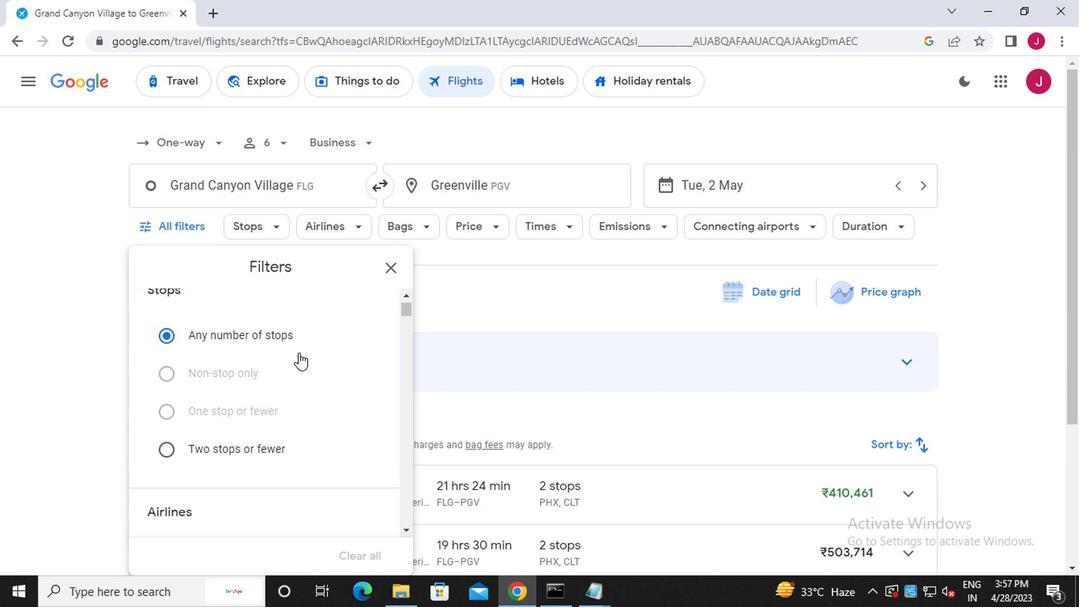
Action: Mouse moved to (353, 408)
Screenshot: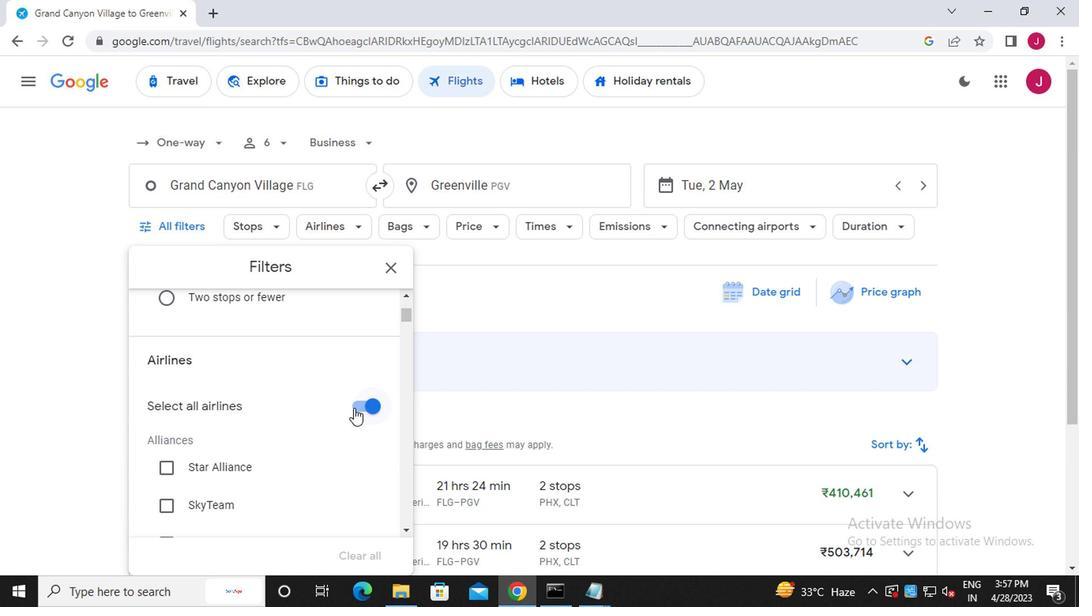 
Action: Mouse pressed left at (353, 408)
Screenshot: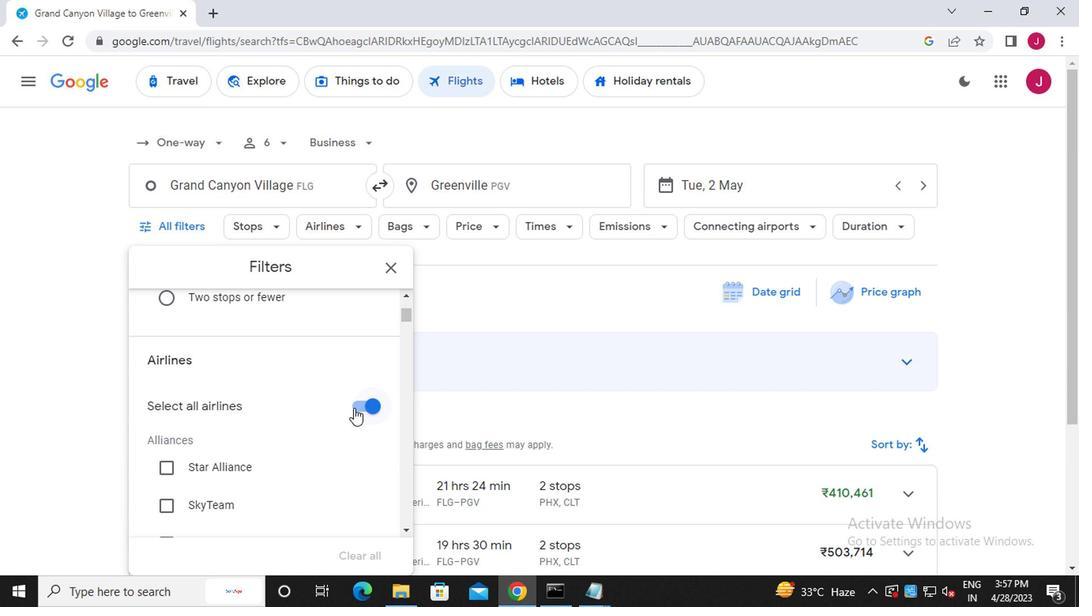
Action: Mouse moved to (332, 403)
Screenshot: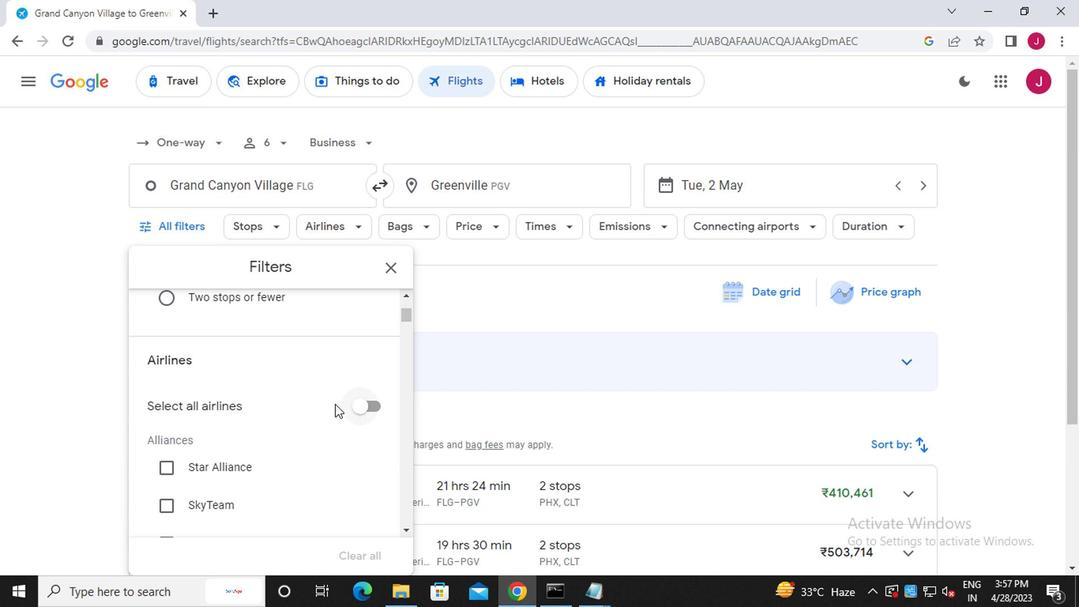
Action: Mouse scrolled (332, 402) with delta (0, 0)
Screenshot: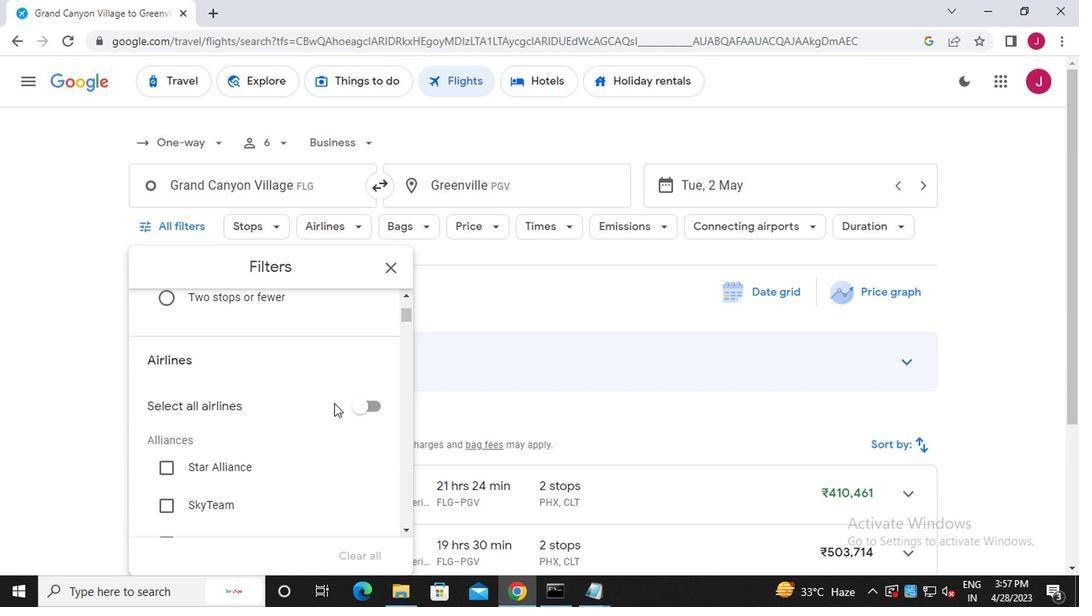 
Action: Mouse moved to (330, 401)
Screenshot: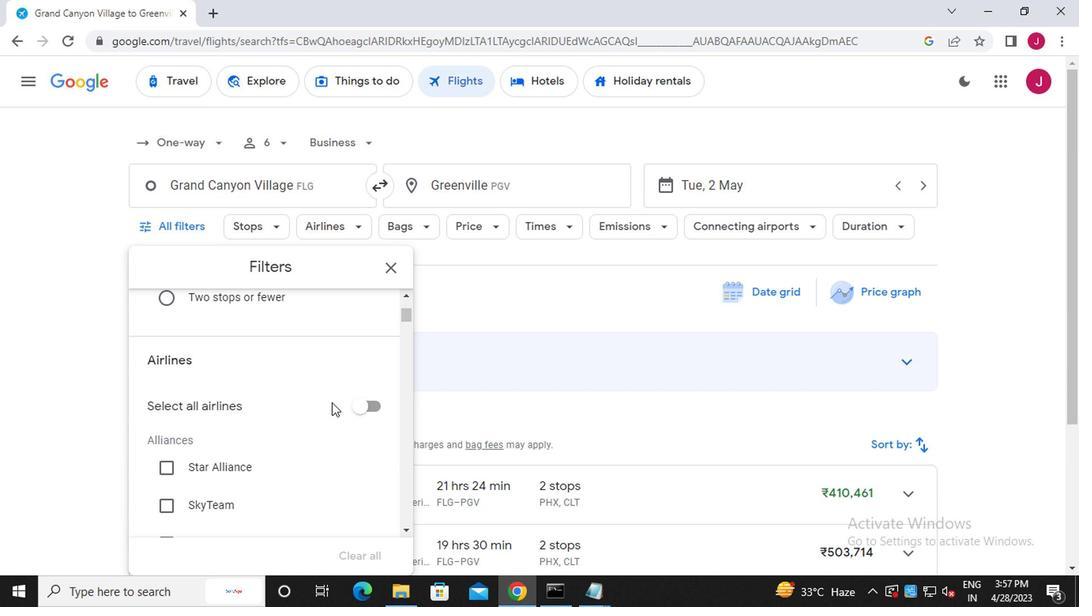 
Action: Mouse scrolled (330, 400) with delta (0, 0)
Screenshot: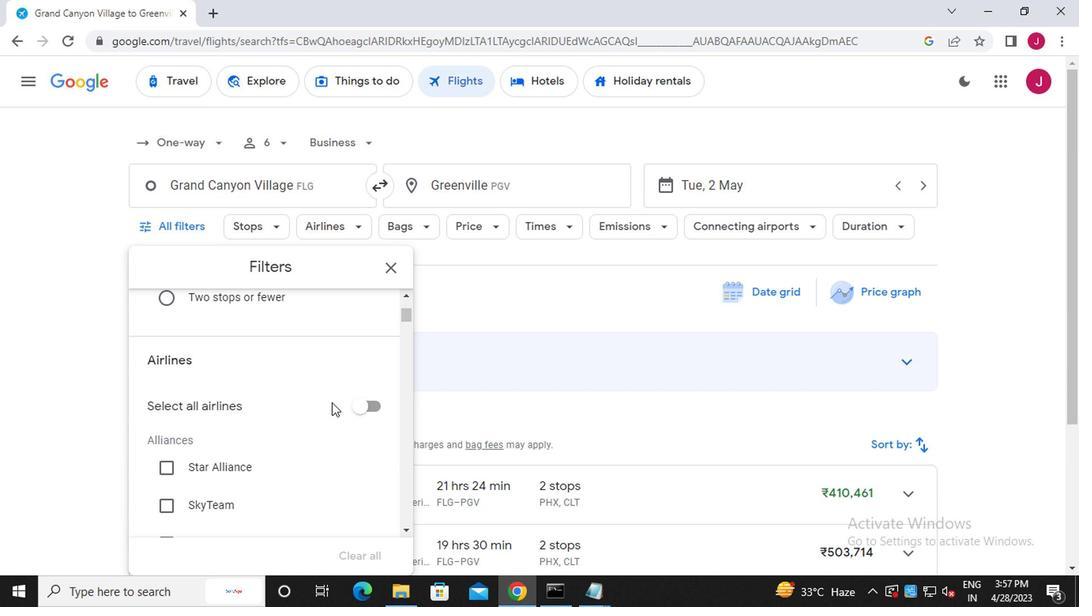 
Action: Mouse moved to (281, 394)
Screenshot: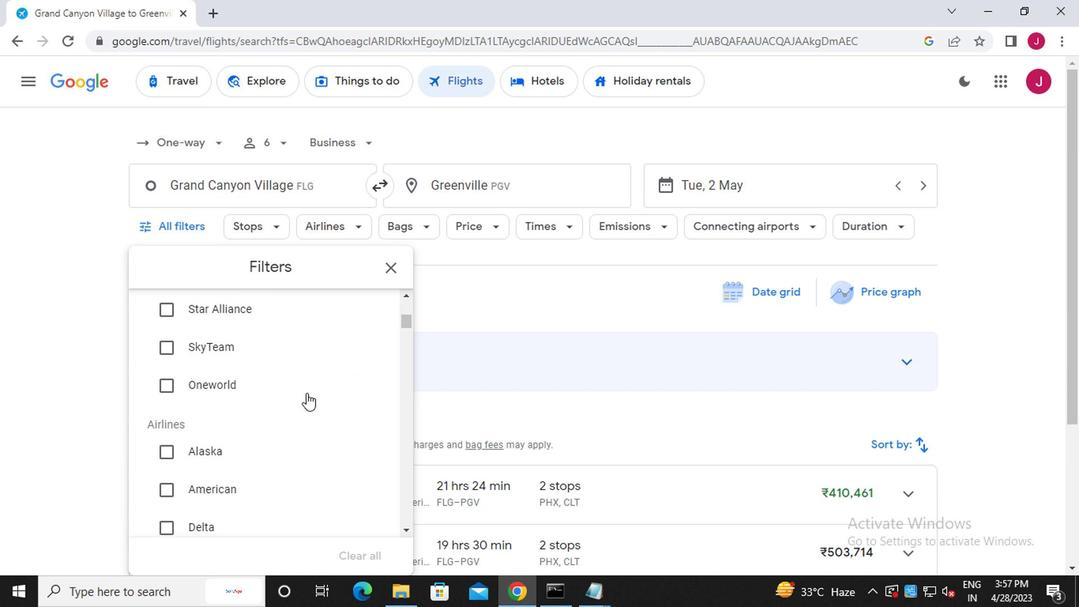 
Action: Mouse scrolled (281, 393) with delta (0, -1)
Screenshot: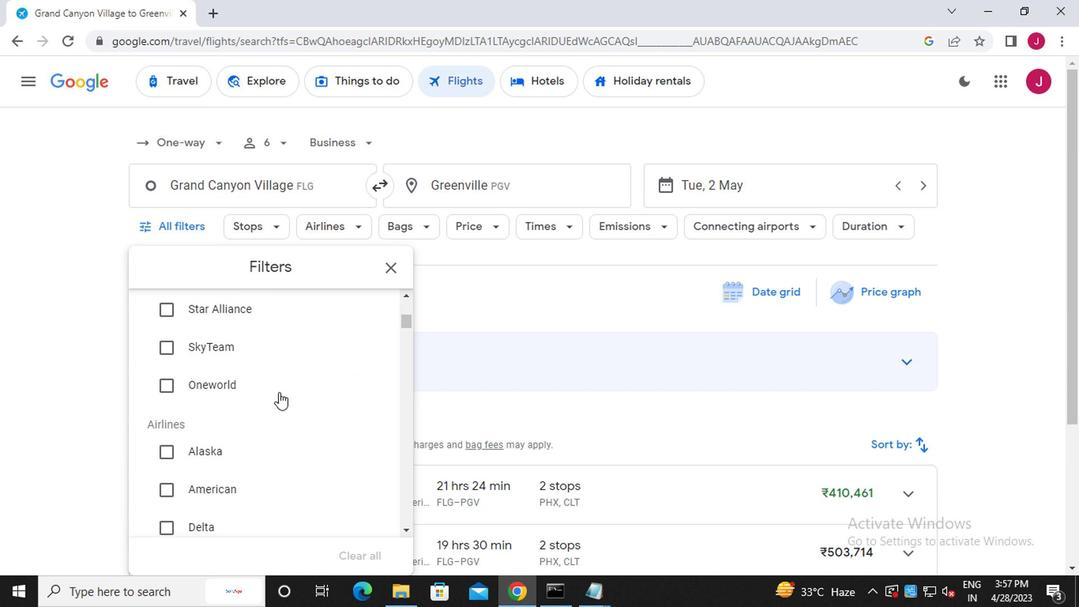 
Action: Mouse scrolled (281, 393) with delta (0, -1)
Screenshot: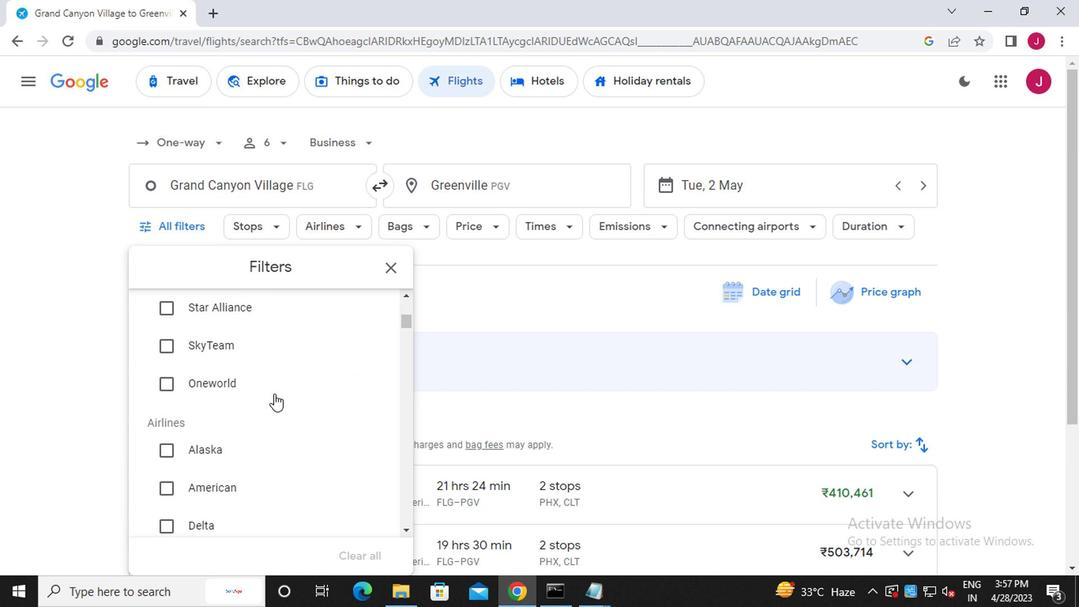 
Action: Mouse scrolled (281, 393) with delta (0, -1)
Screenshot: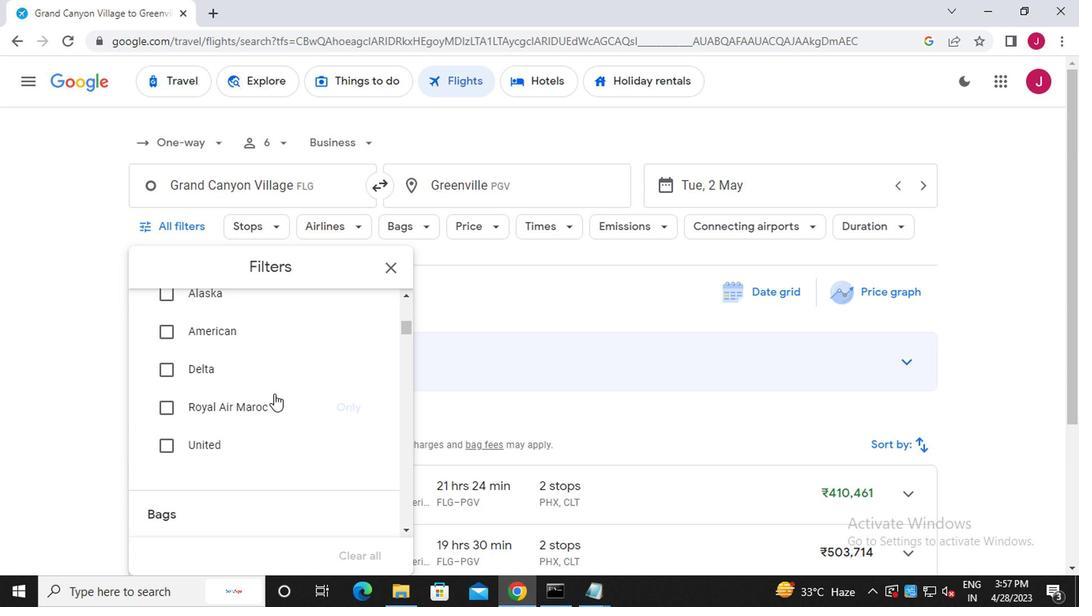 
Action: Mouse scrolled (281, 393) with delta (0, -1)
Screenshot: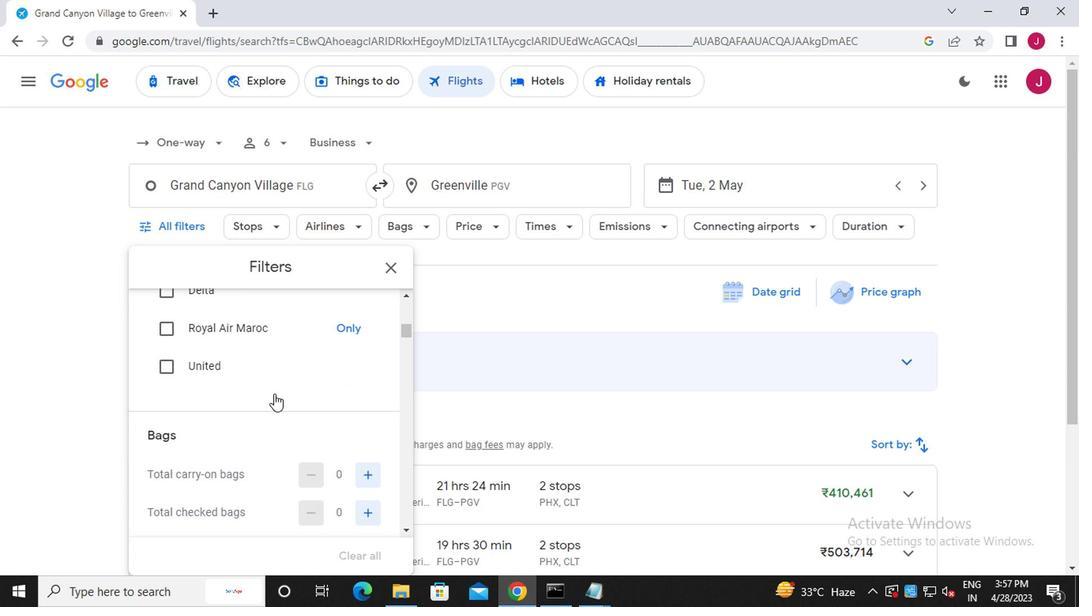
Action: Mouse moved to (365, 436)
Screenshot: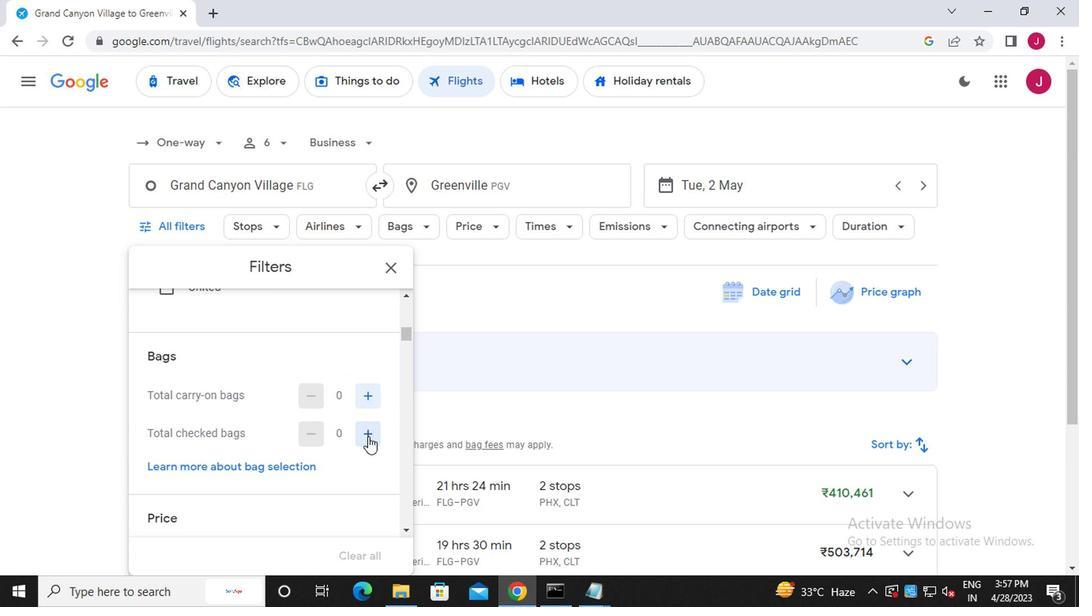 
Action: Mouse pressed left at (365, 436)
Screenshot: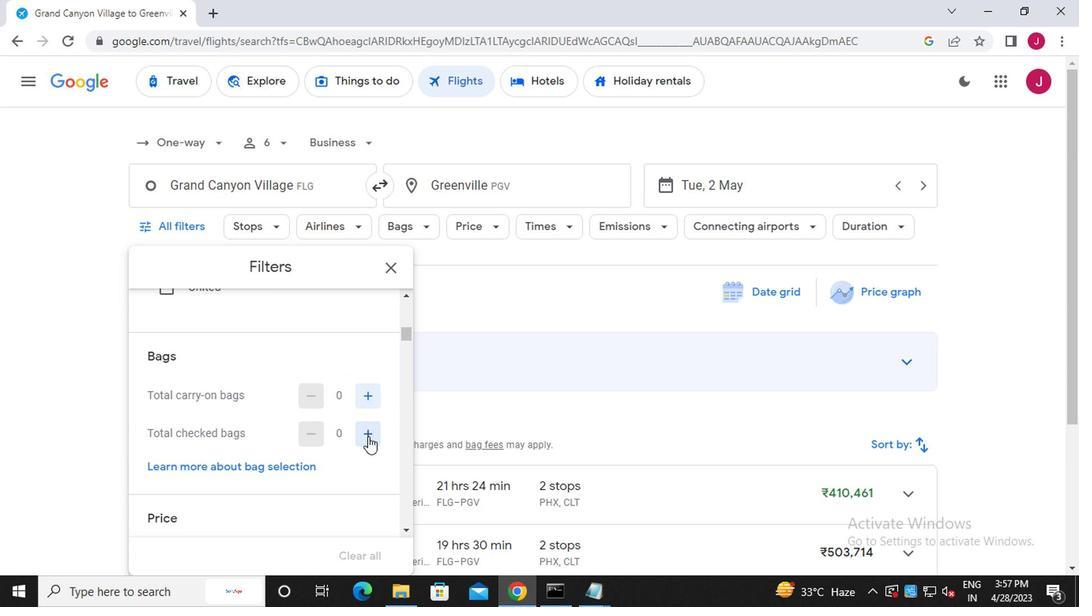 
Action: Mouse pressed left at (365, 436)
Screenshot: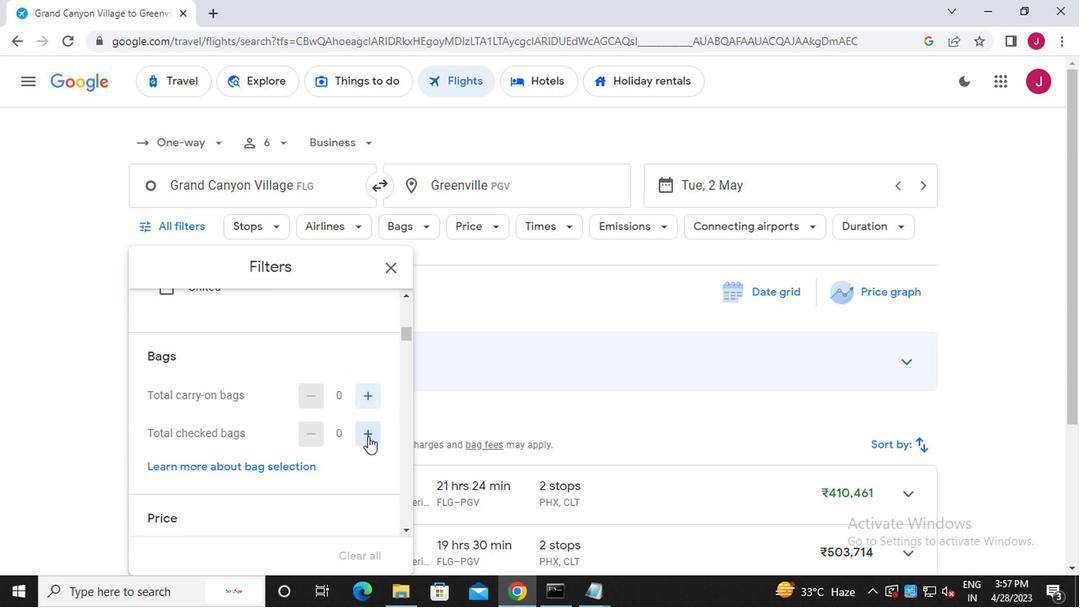 
Action: Mouse pressed left at (365, 436)
Screenshot: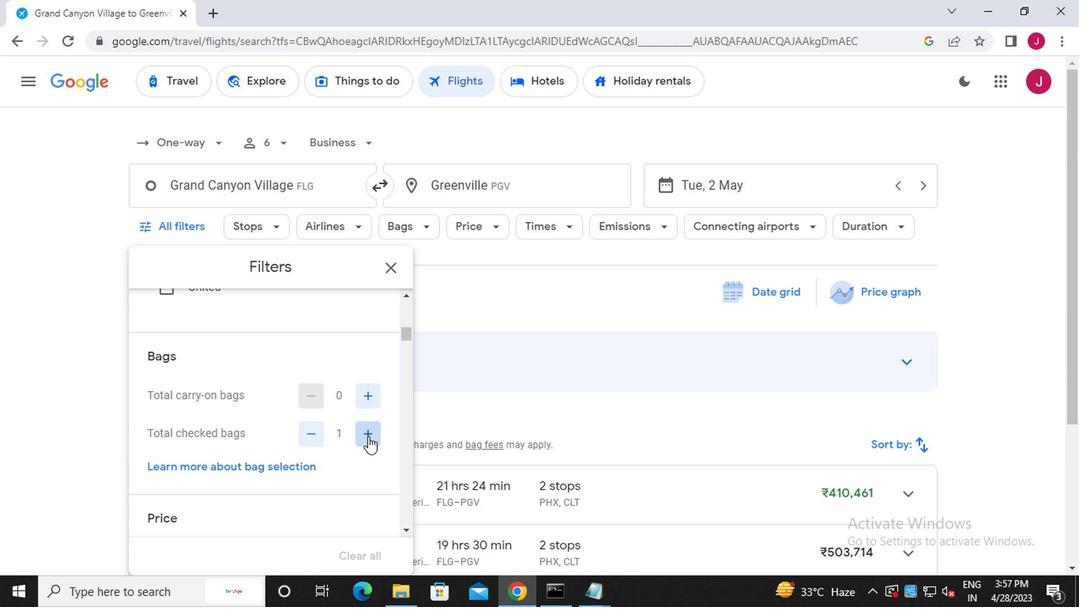 
Action: Mouse moved to (364, 436)
Screenshot: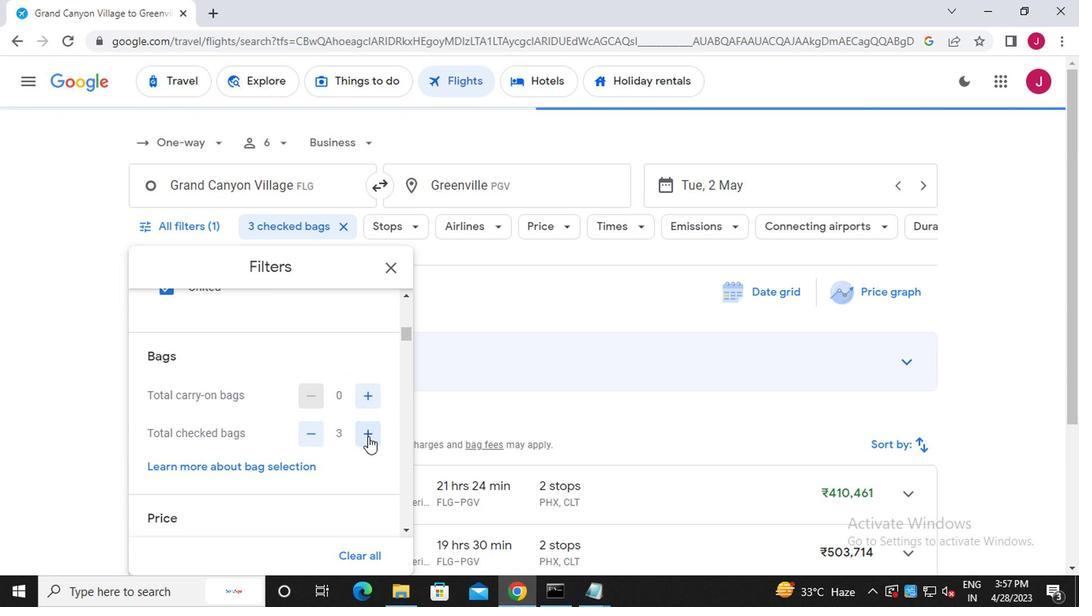 
Action: Mouse scrolled (364, 435) with delta (0, -1)
Screenshot: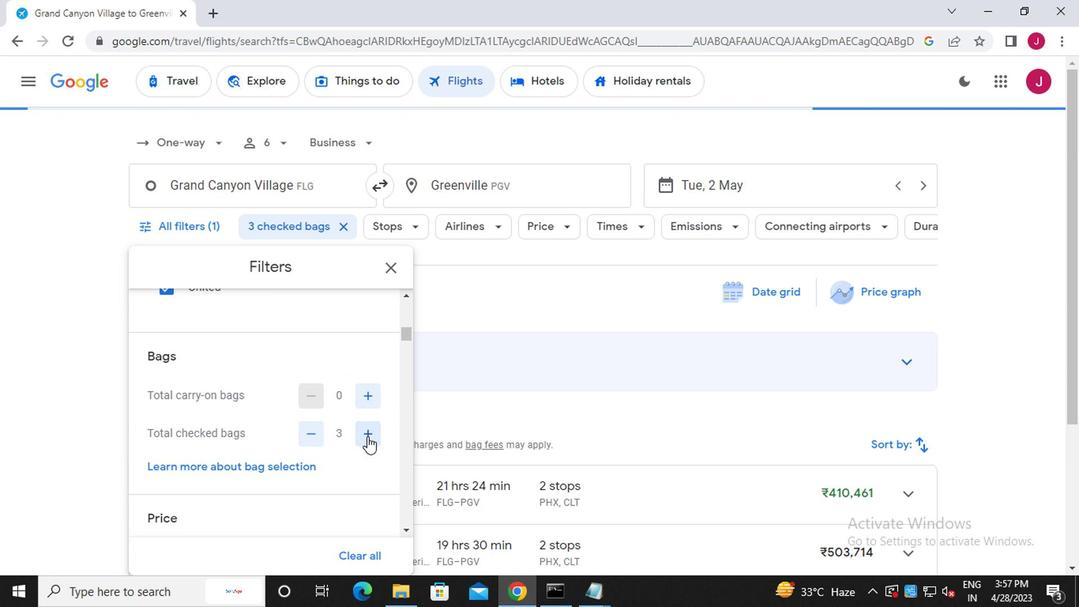 
Action: Mouse scrolled (364, 435) with delta (0, -1)
Screenshot: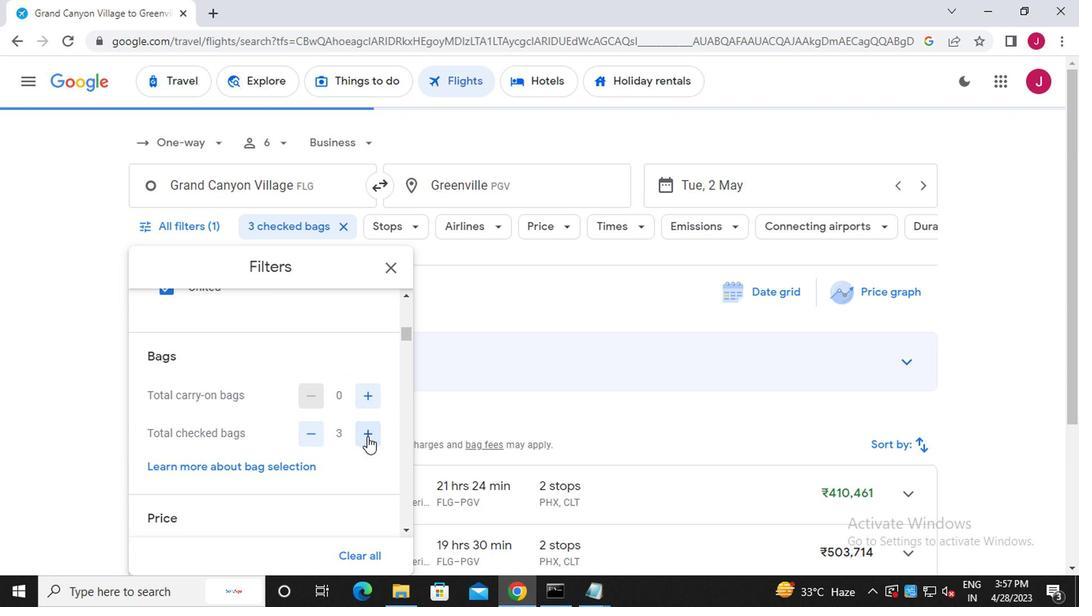 
Action: Mouse moved to (364, 436)
Screenshot: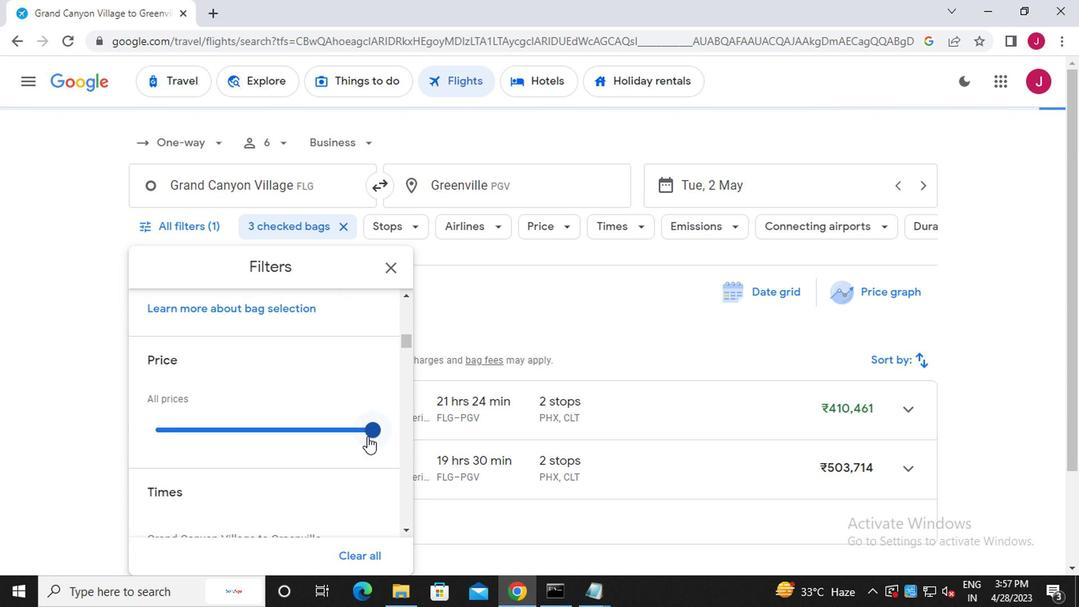 
Action: Mouse pressed left at (364, 436)
Screenshot: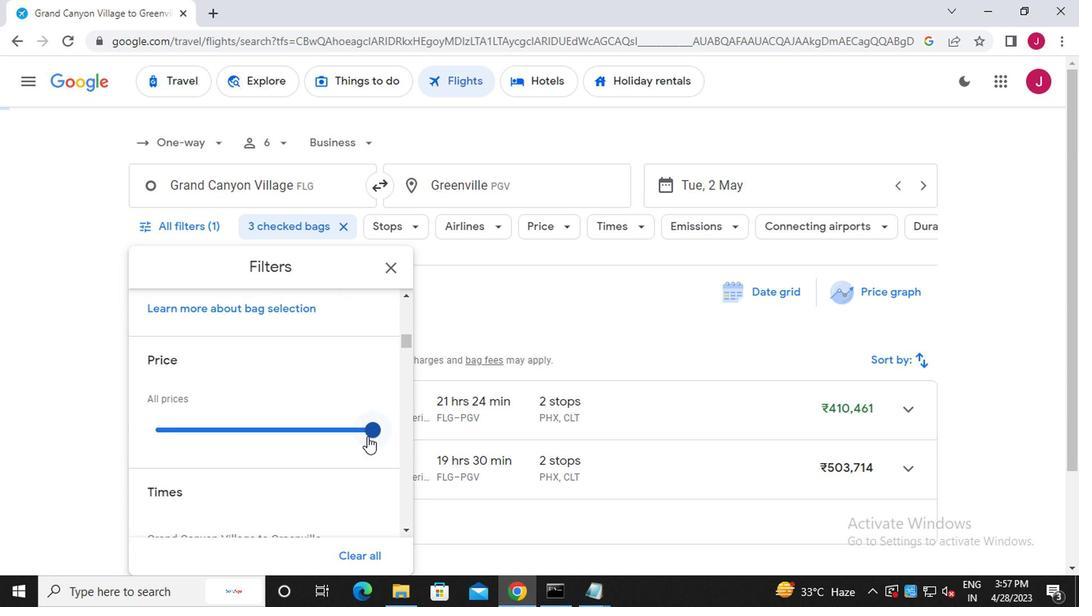 
Action: Mouse pressed left at (364, 436)
Screenshot: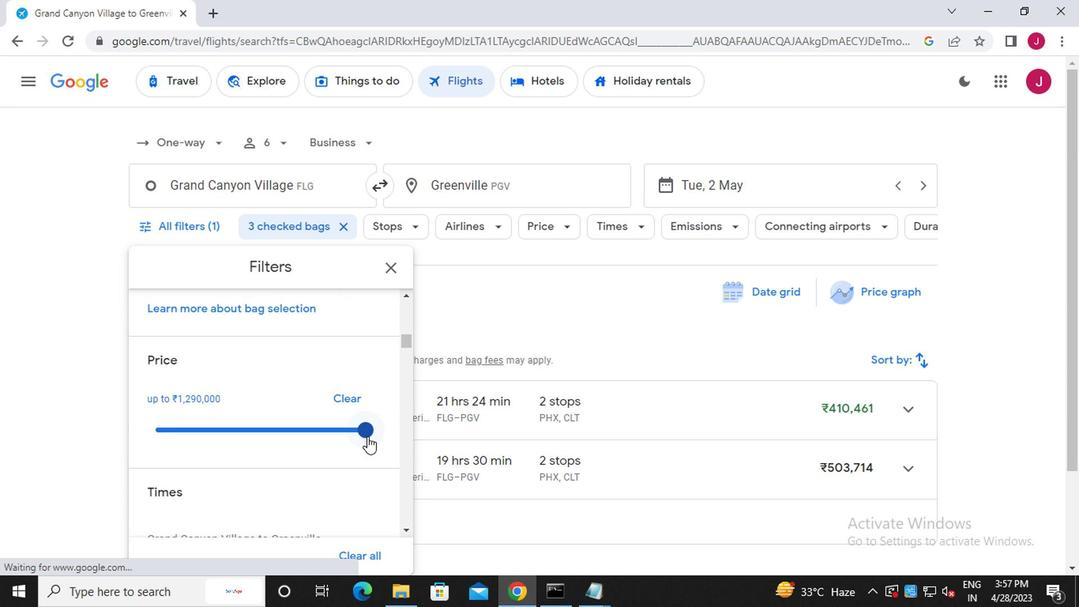 
Action: Mouse moved to (332, 439)
Screenshot: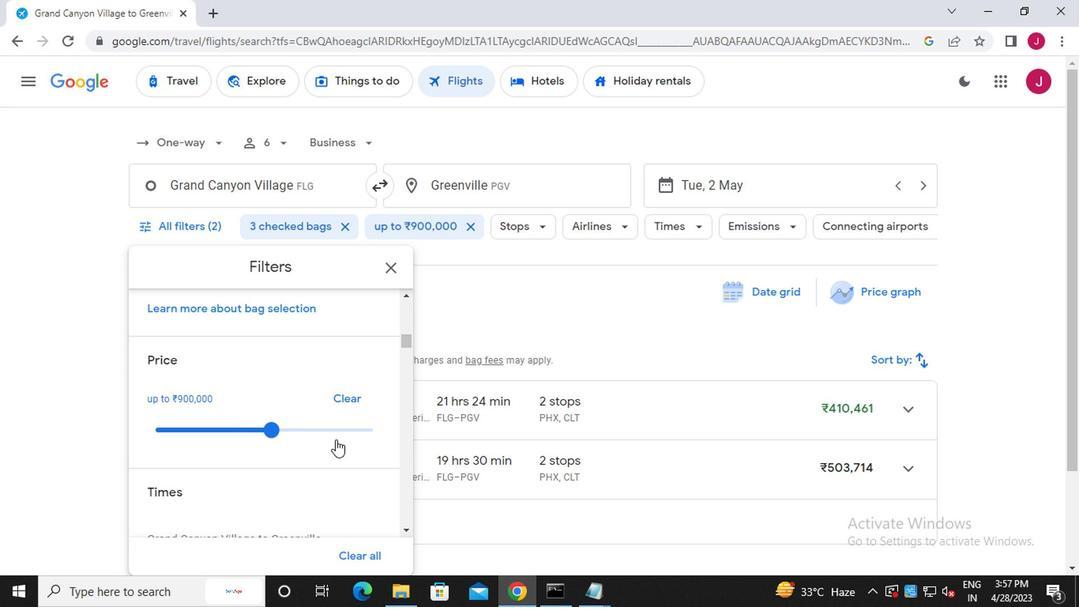 
Action: Mouse scrolled (332, 439) with delta (0, 0)
Screenshot: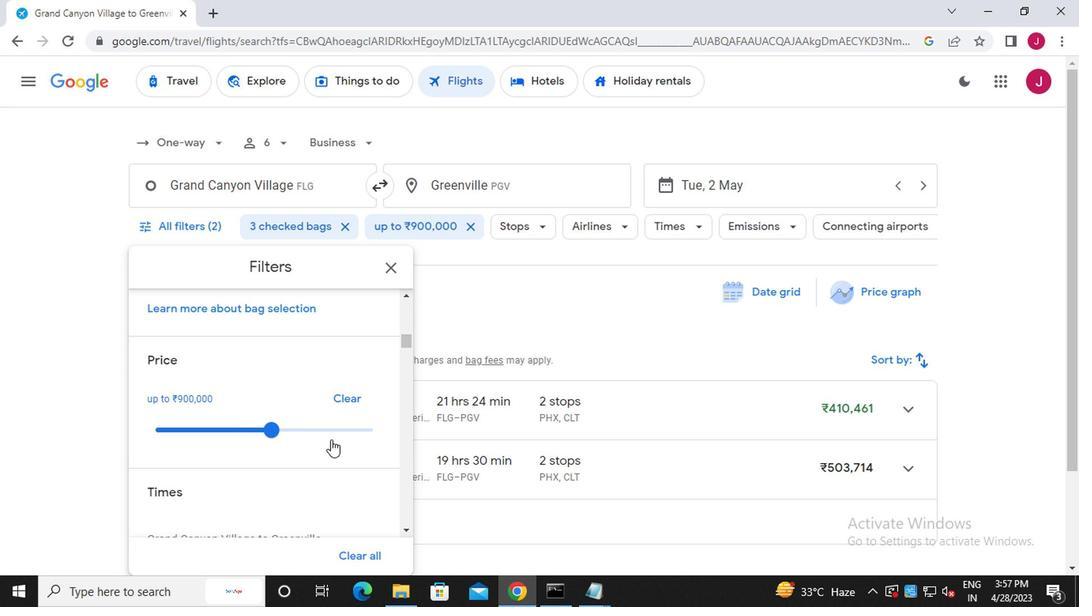 
Action: Mouse scrolled (332, 439) with delta (0, 0)
Screenshot: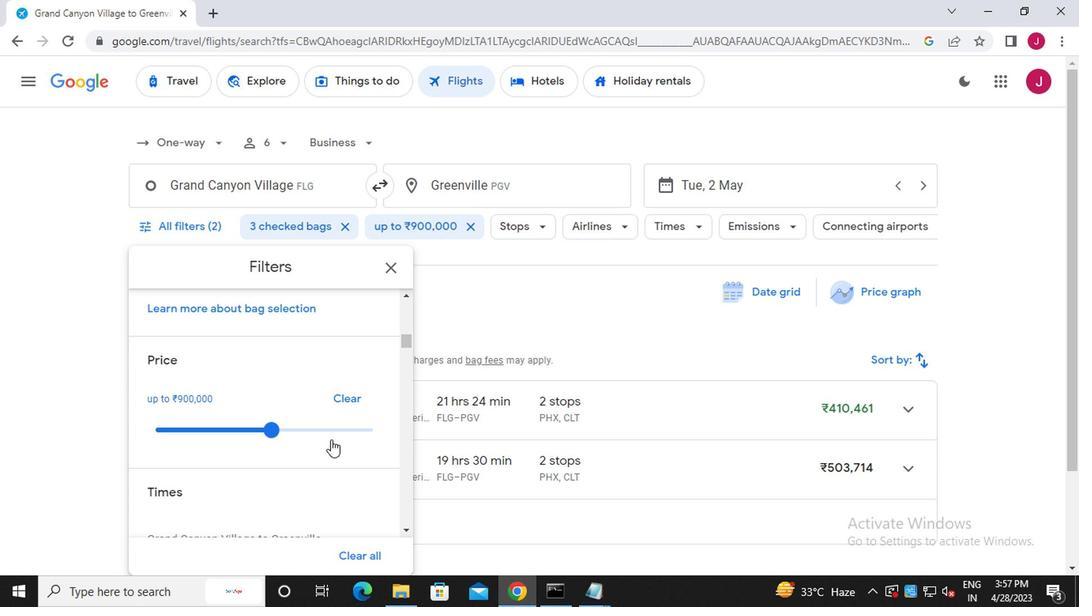 
Action: Mouse moved to (173, 448)
Screenshot: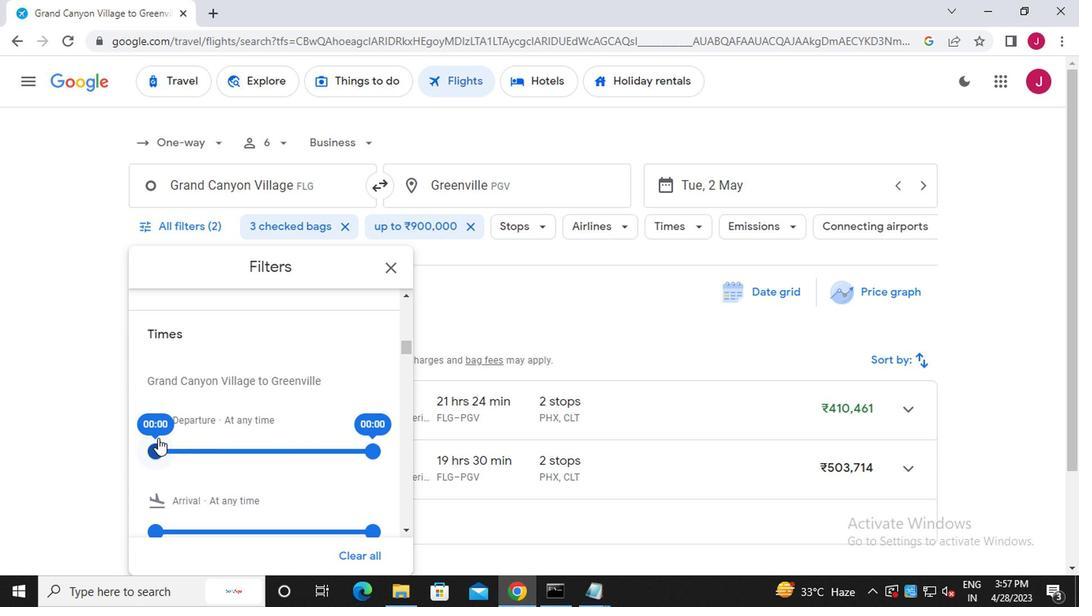 
Action: Mouse pressed left at (173, 448)
Screenshot: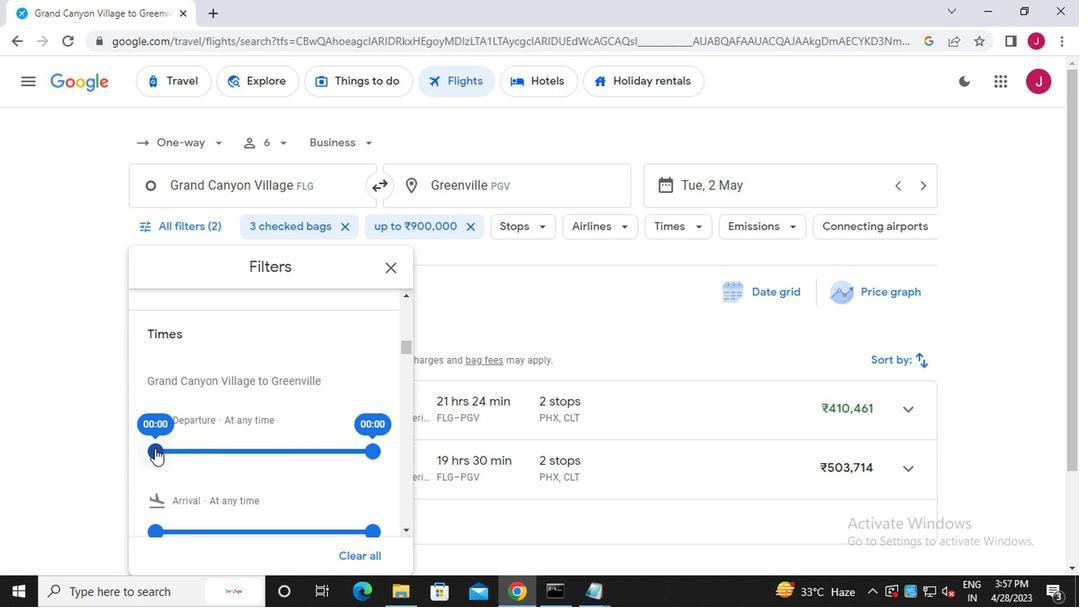 
Action: Mouse moved to (373, 450)
Screenshot: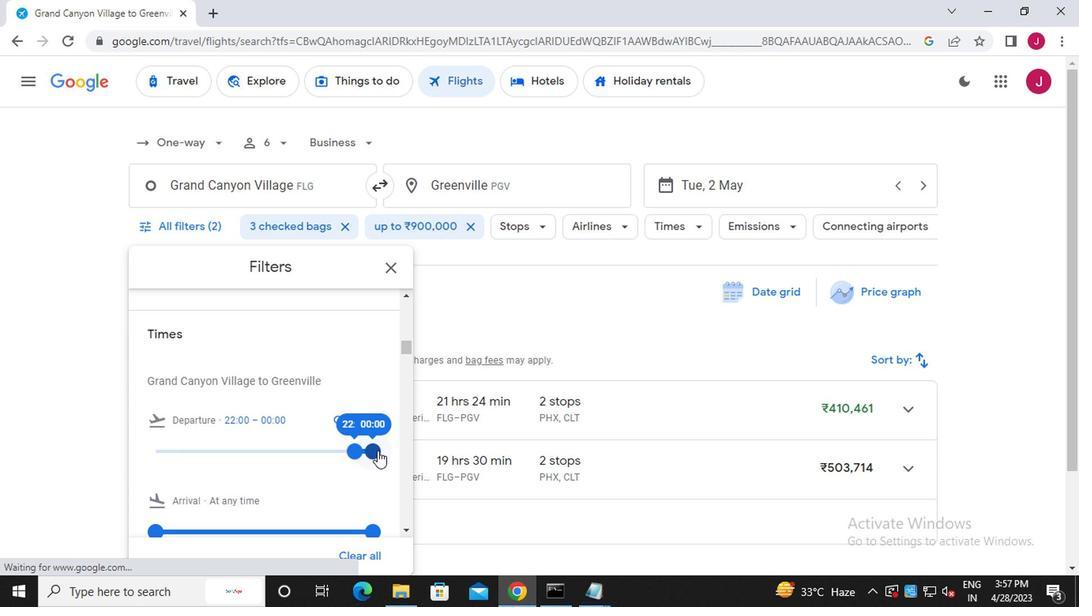 
Action: Mouse pressed left at (373, 450)
Screenshot: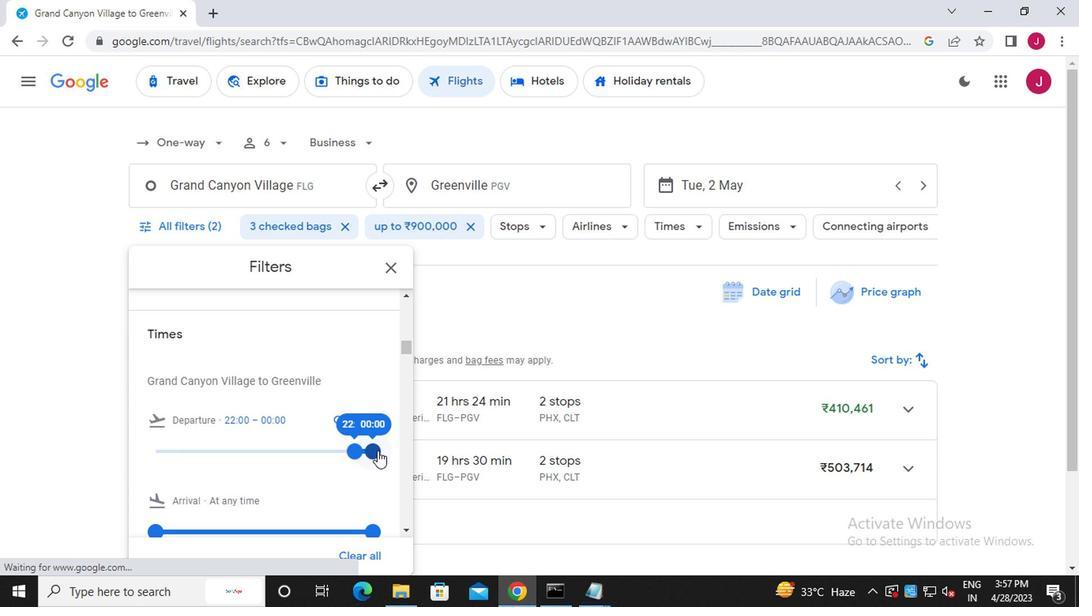
Action: Mouse moved to (386, 274)
Screenshot: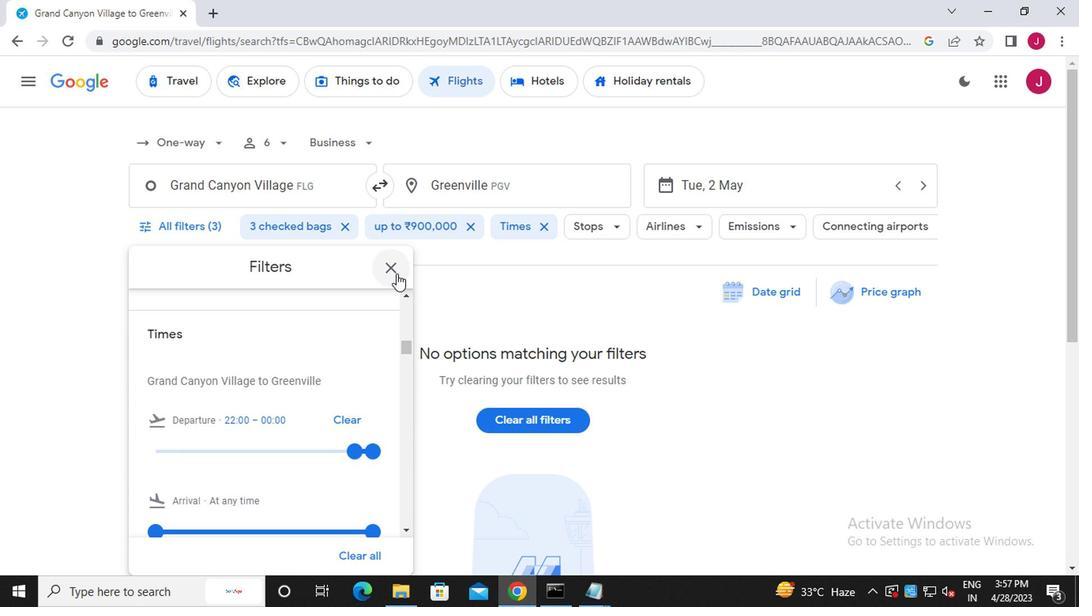 
Action: Mouse pressed left at (386, 274)
Screenshot: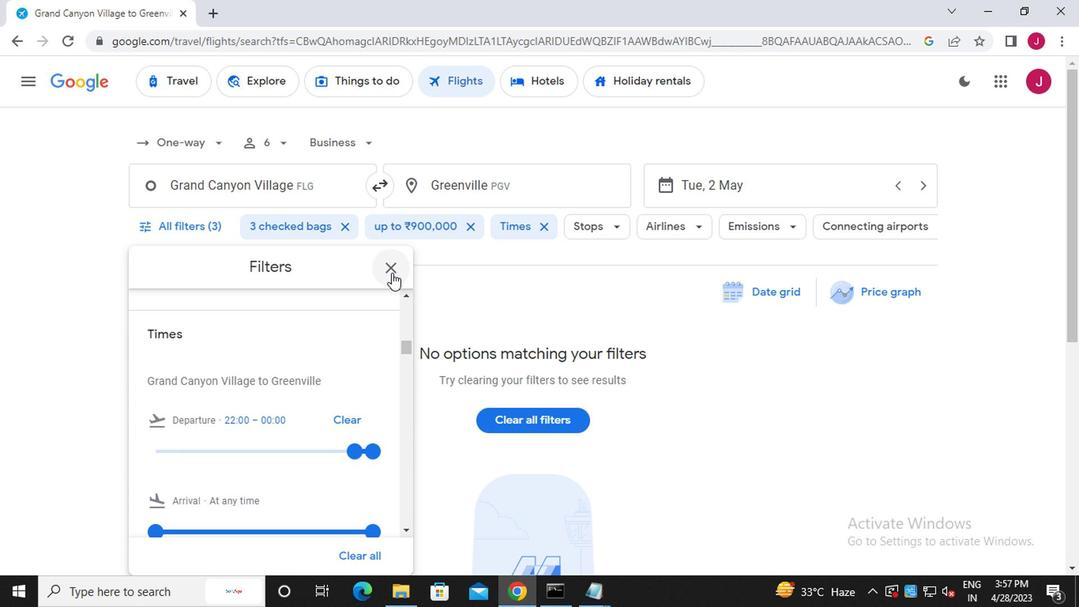 
